 Task: In the Company georgeWashington.edu, Create email and send with subject: 'We're Thrilled to Welcome You ', and with mail content 'Good Day!_x000D_
We're excited to introduce you to an innovative solution that will revolutionize your industry. Get ready to redefine success and reach new heights!_x000D_
Best Regard', attach the document: Terms_and_conditions.doc and insert image: visitingcard.jpg. Below Best Regards, write Pinterest and insert the URL: in.pinterest.com. Mark checkbox to create task to follow up : In 2 weeks.  Enter or choose an email address of recipient's from company's contact and send.. Logged in from softage.1@softage.net
Action: Mouse moved to (404, 613)
Screenshot: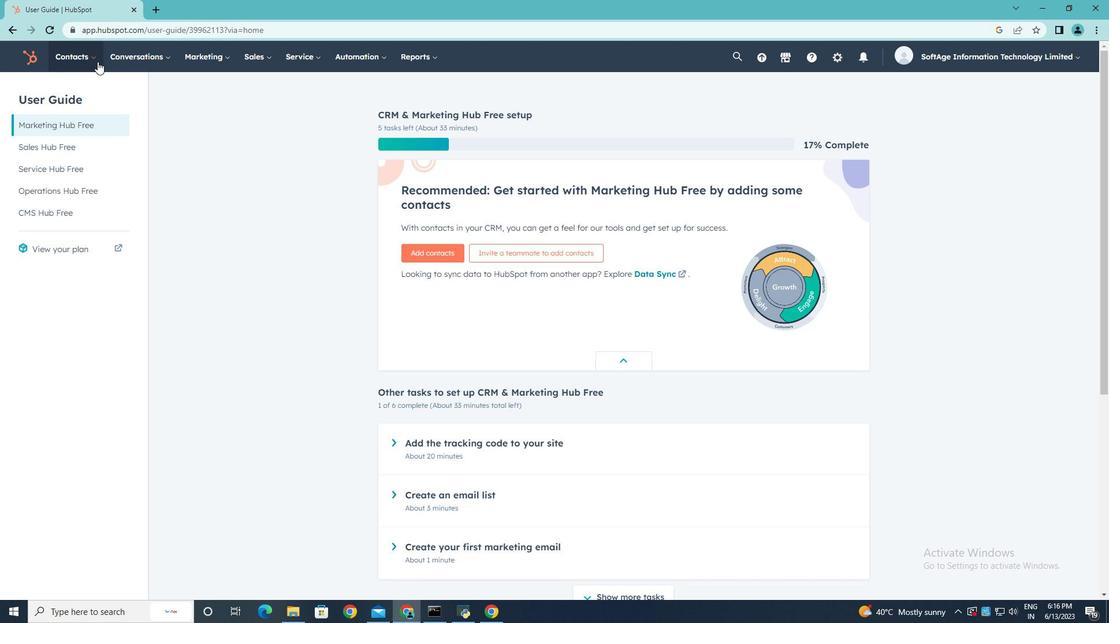 
Action: Mouse pressed left at (404, 613)
Screenshot: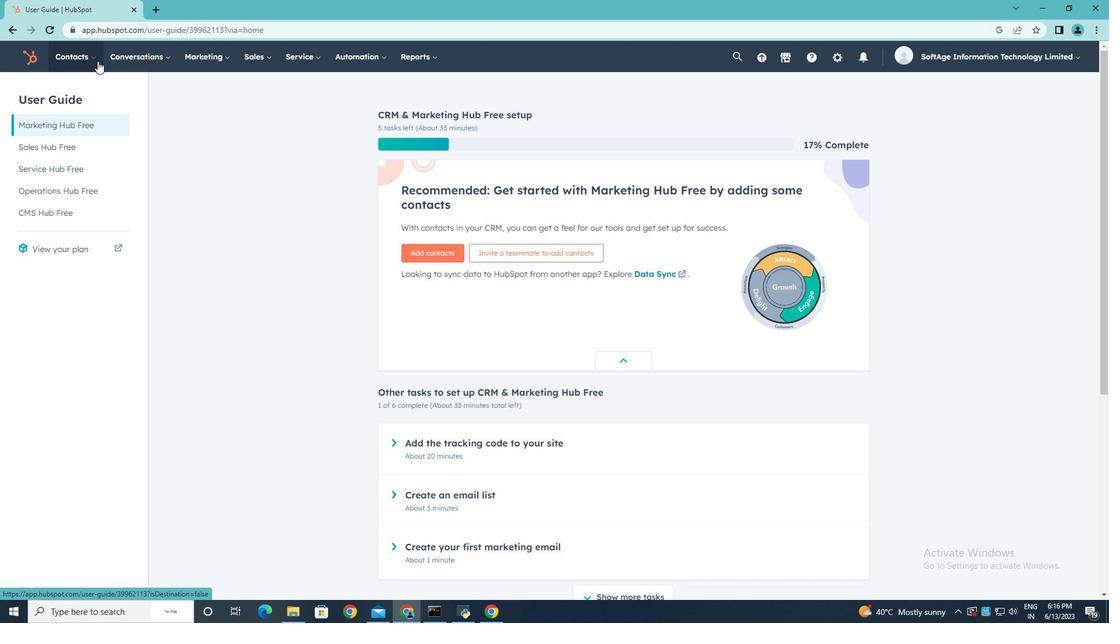 
Action: Mouse moved to (97, 61)
Screenshot: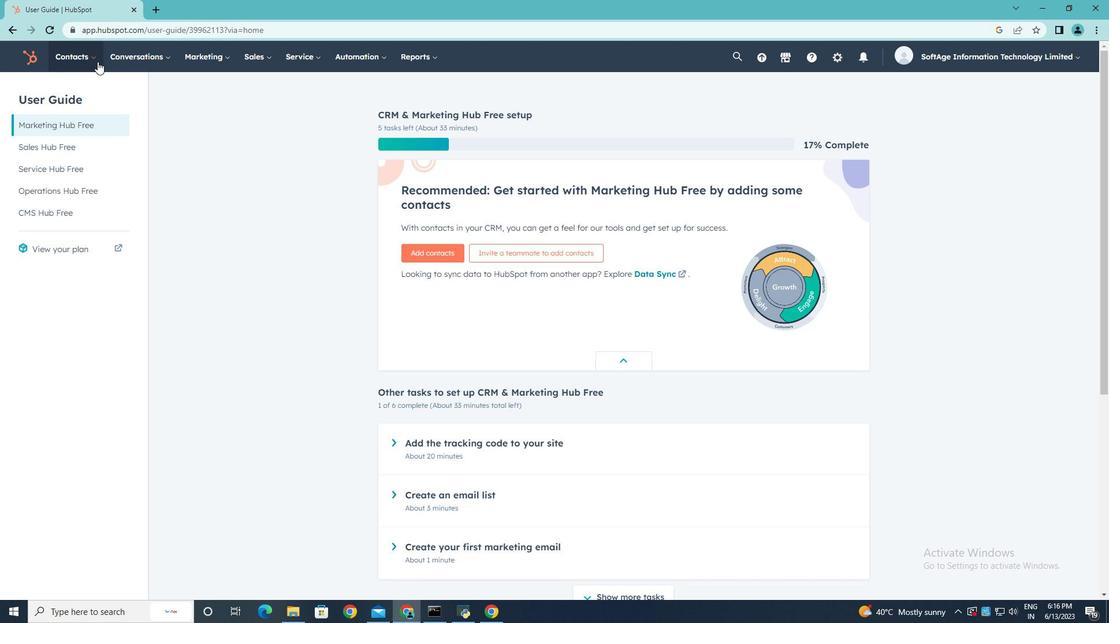
Action: Mouse pressed left at (97, 61)
Screenshot: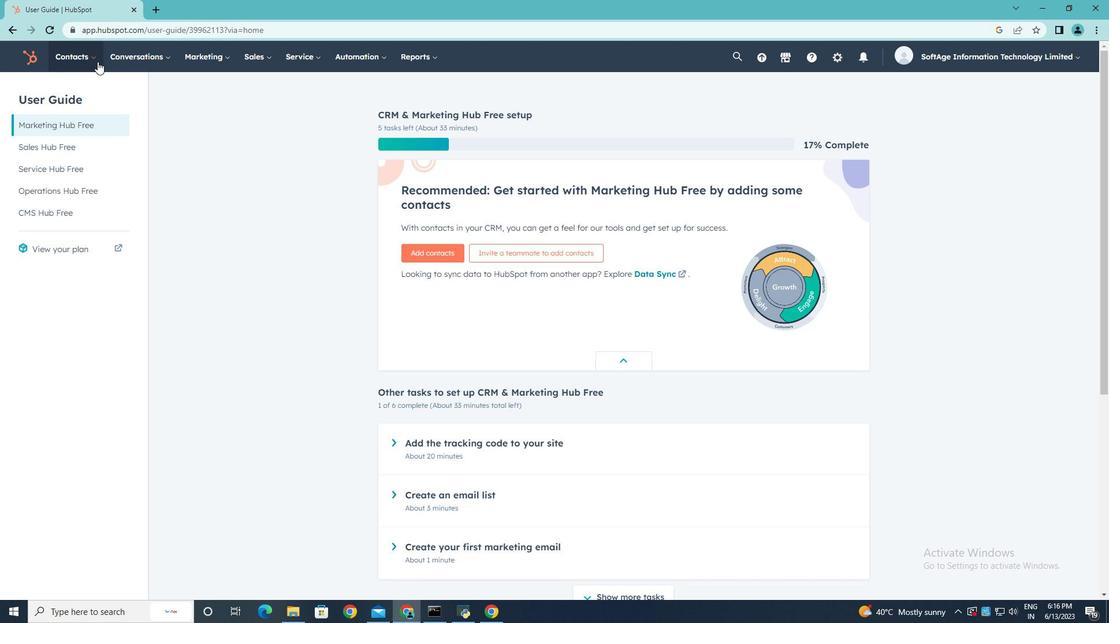 
Action: Mouse moved to (98, 114)
Screenshot: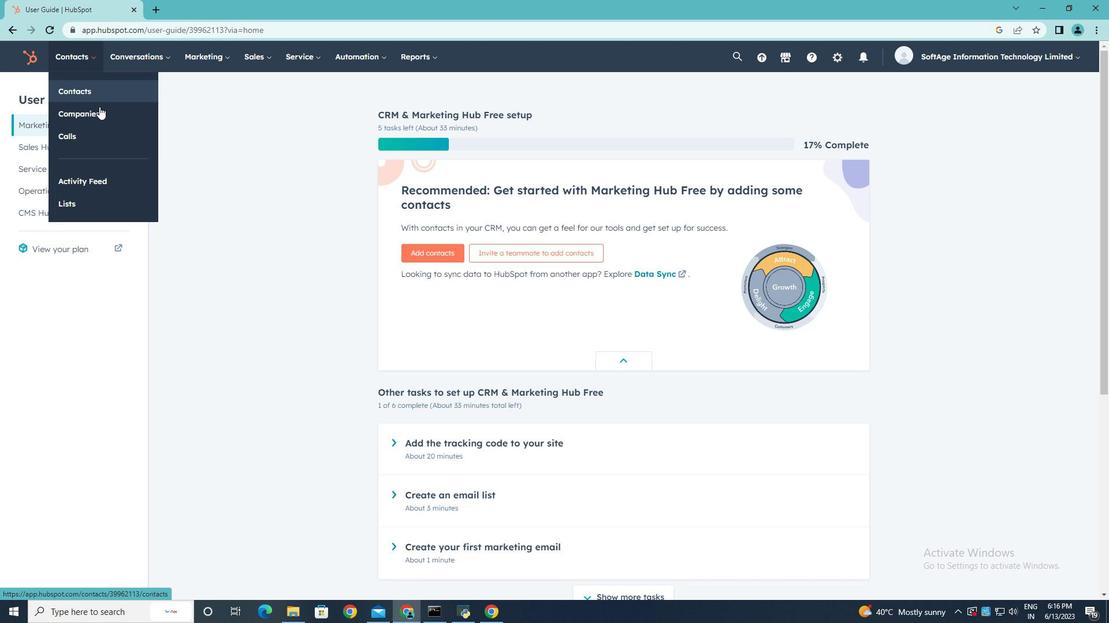 
Action: Mouse pressed left at (98, 114)
Screenshot: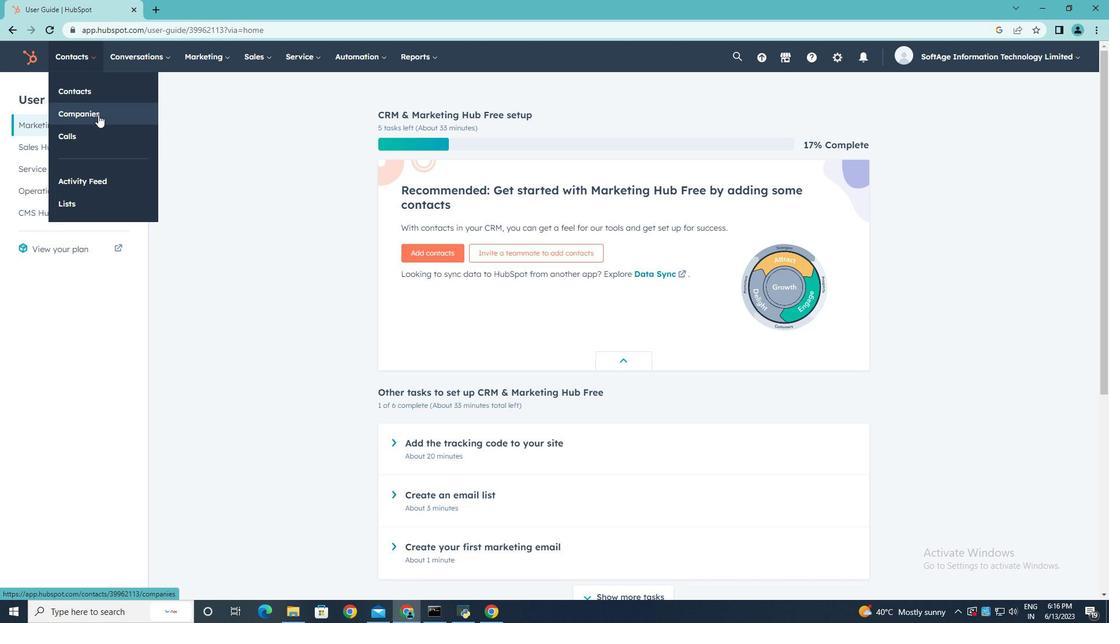 
Action: Mouse moved to (78, 182)
Screenshot: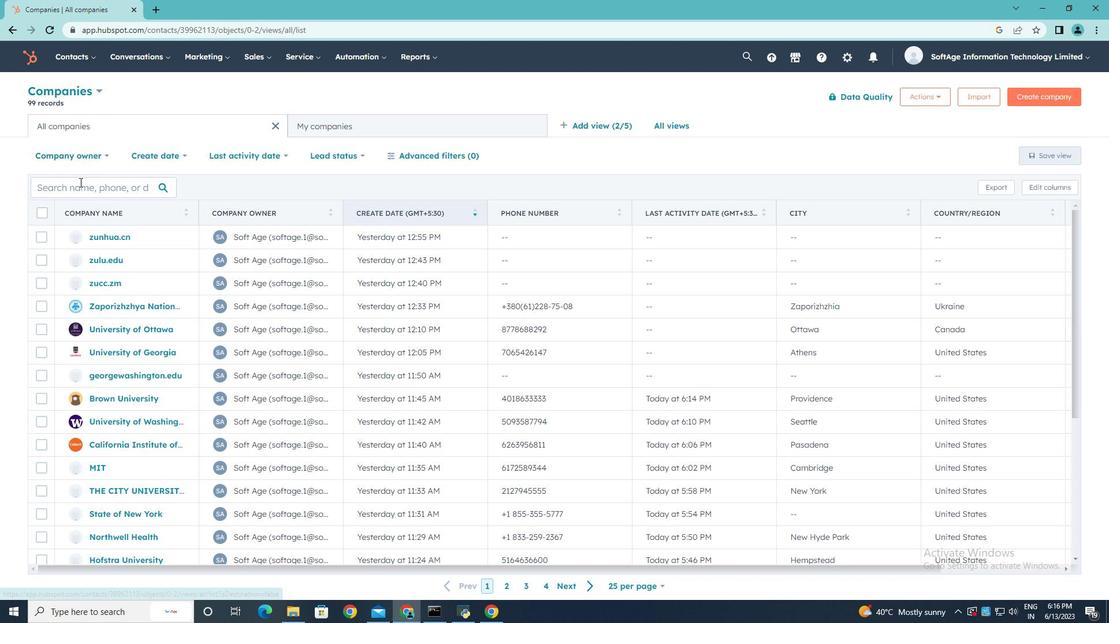 
Action: Mouse pressed left at (78, 182)
Screenshot: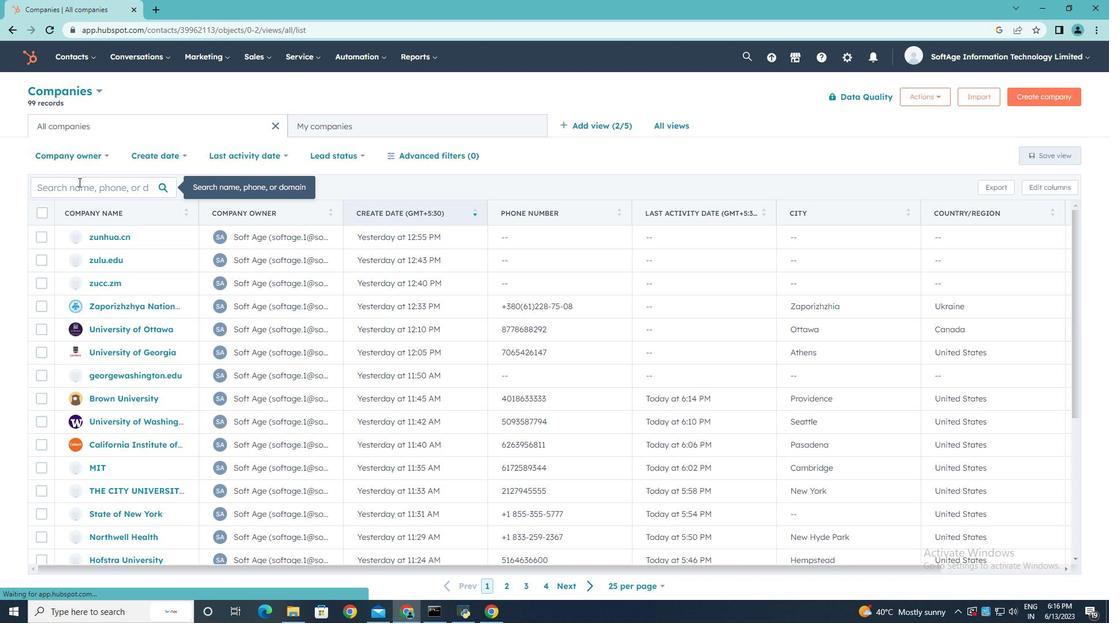 
Action: Key pressed <Key.shift><Key.shift><Key.shift><Key.shift><Key.shift><Key.shift><Key.shift><Key.shift><Key.shift><Key.shift><Key.shift><Key.shift><Key.shift><Key.shift><Key.shift><Key.shift><Key.shift><Key.shift><Key.shift>ger<Key.backspace>orge<Key.shift>Washington.edu
Screenshot: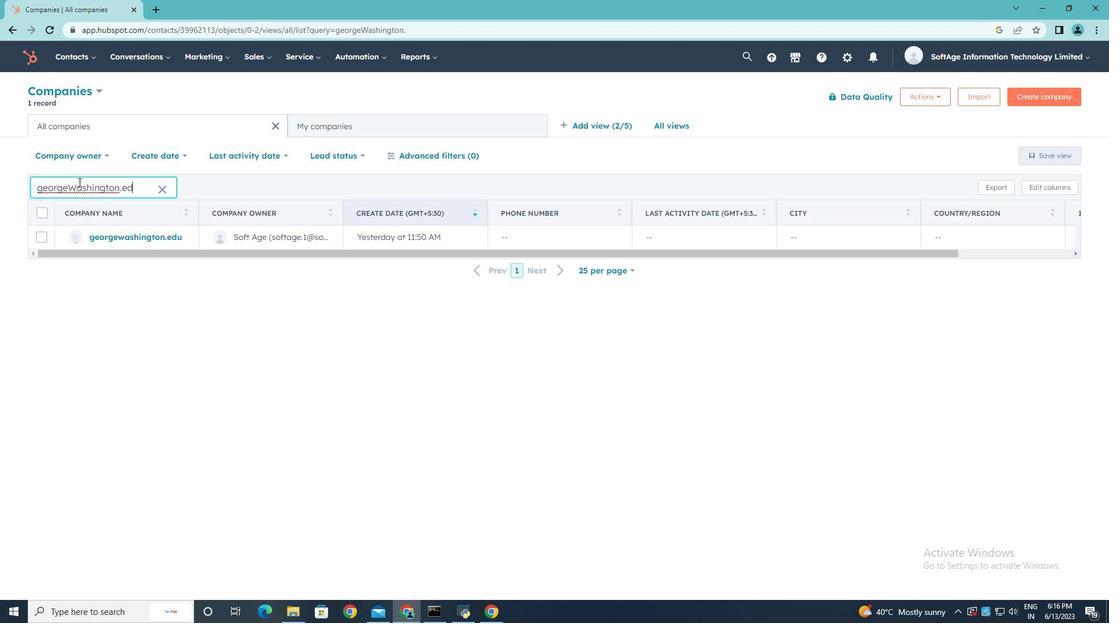 
Action: Mouse moved to (115, 236)
Screenshot: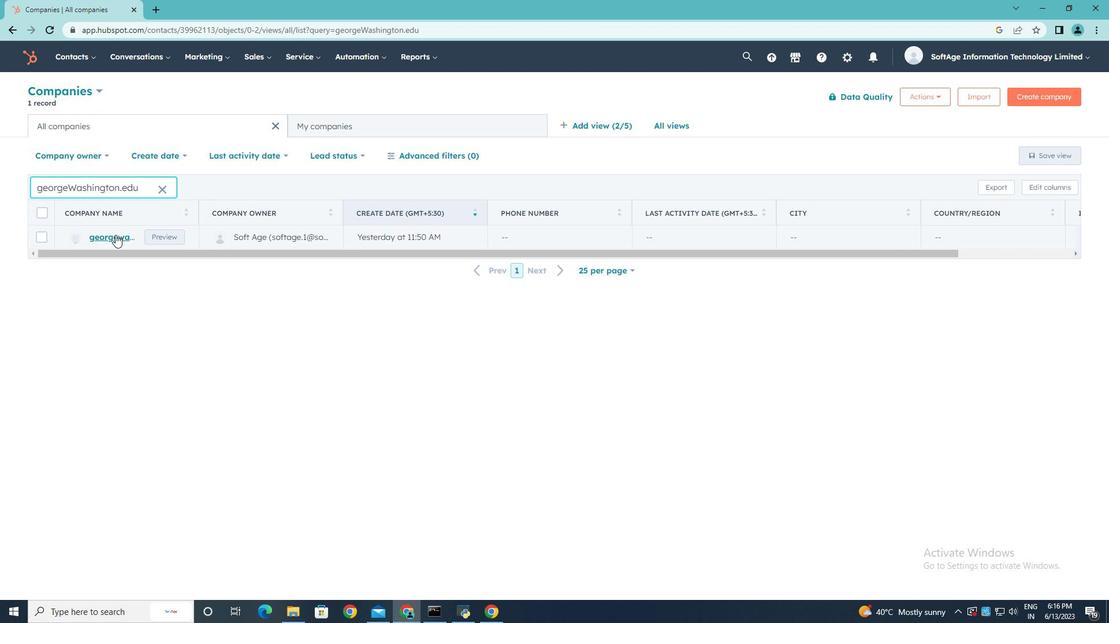 
Action: Mouse pressed left at (115, 236)
Screenshot: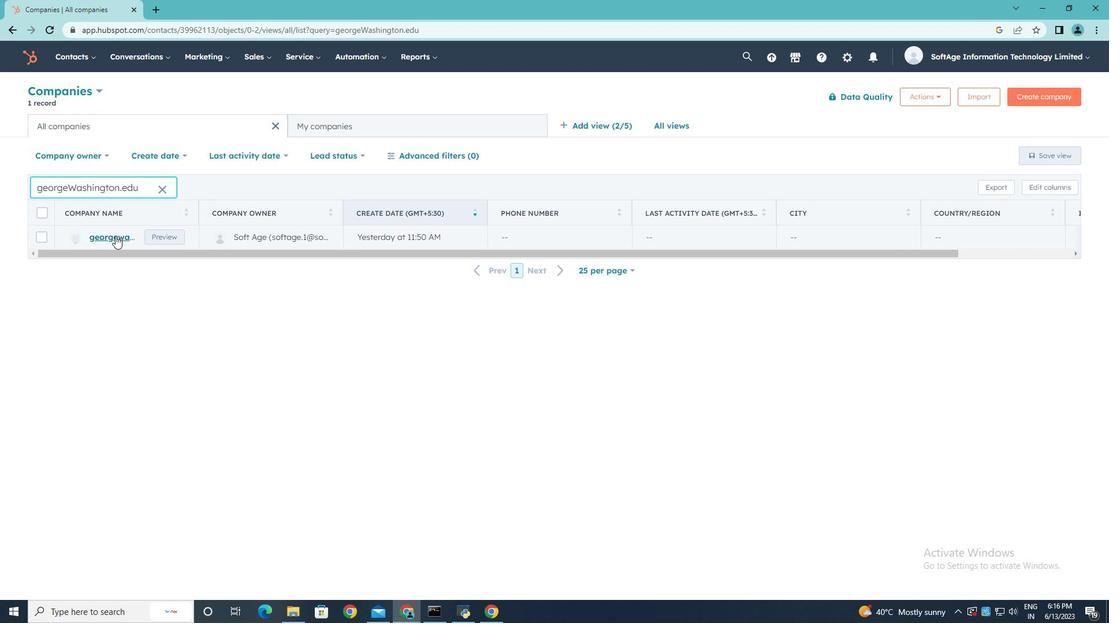 
Action: Mouse moved to (76, 190)
Screenshot: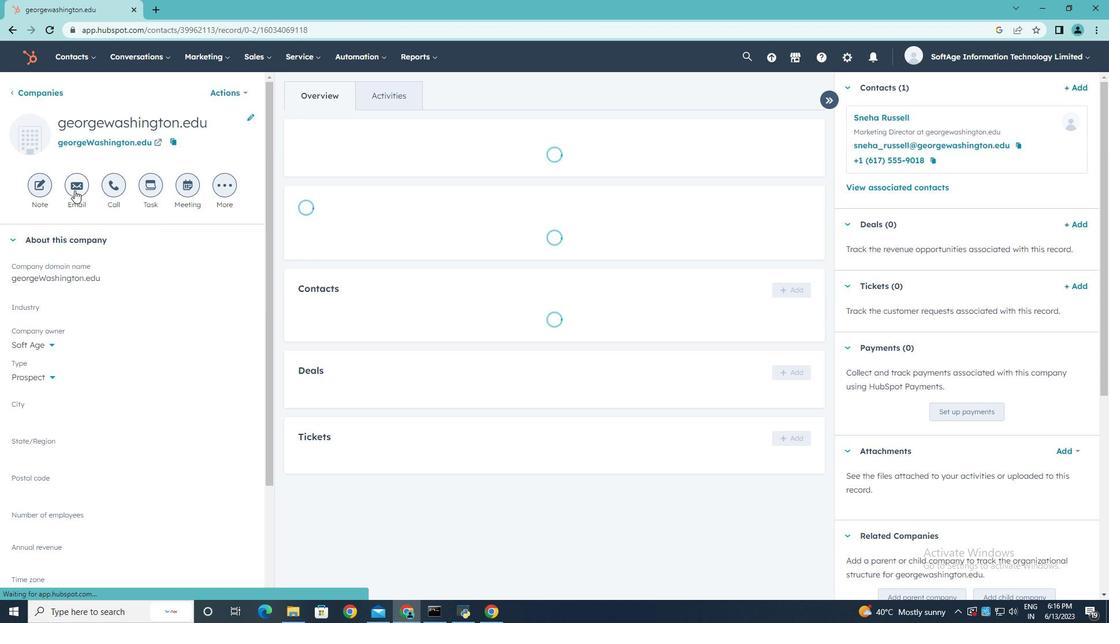 
Action: Mouse pressed left at (76, 190)
Screenshot: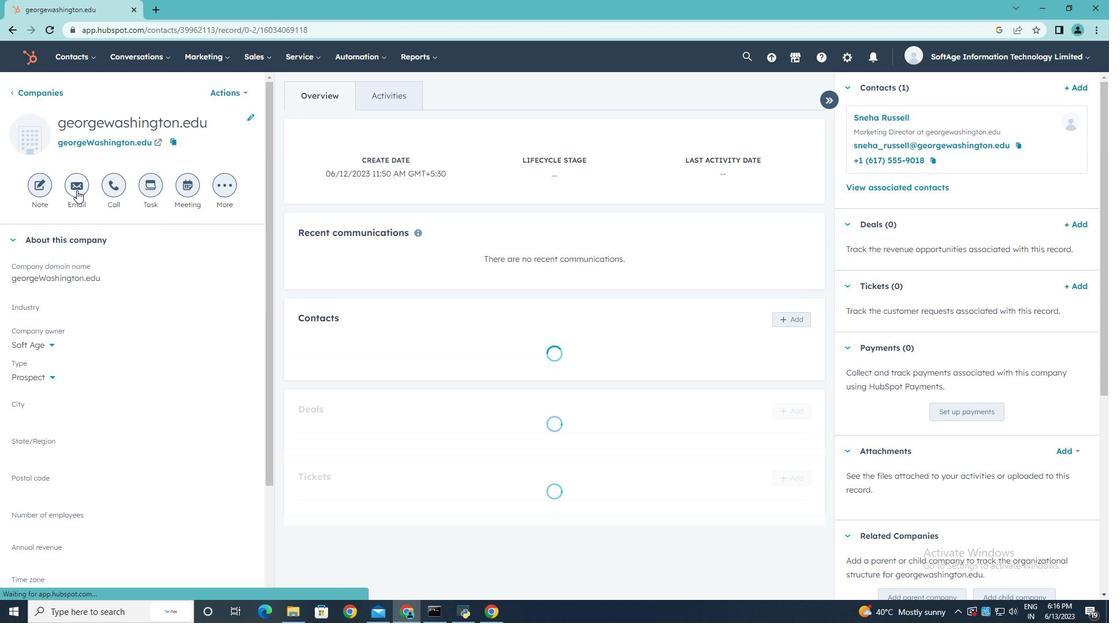 
Action: Mouse moved to (77, 190)
Screenshot: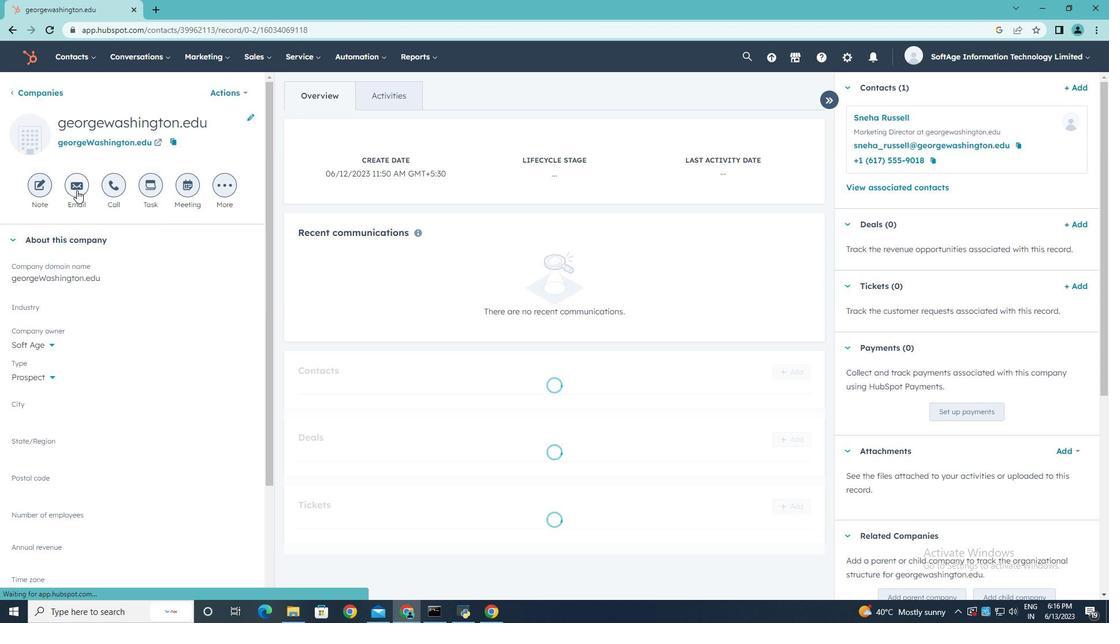 
Action: Key pressed <Key.shift><Key.shift><Key.shift><Key.shift><Key.shift>We're<Key.space><Key.shift>Thrilled<Key.space><Key.shift>to<Key.space><Key.shift><Key.shift>Welcome<Key.space><Key.shift>You
Screenshot: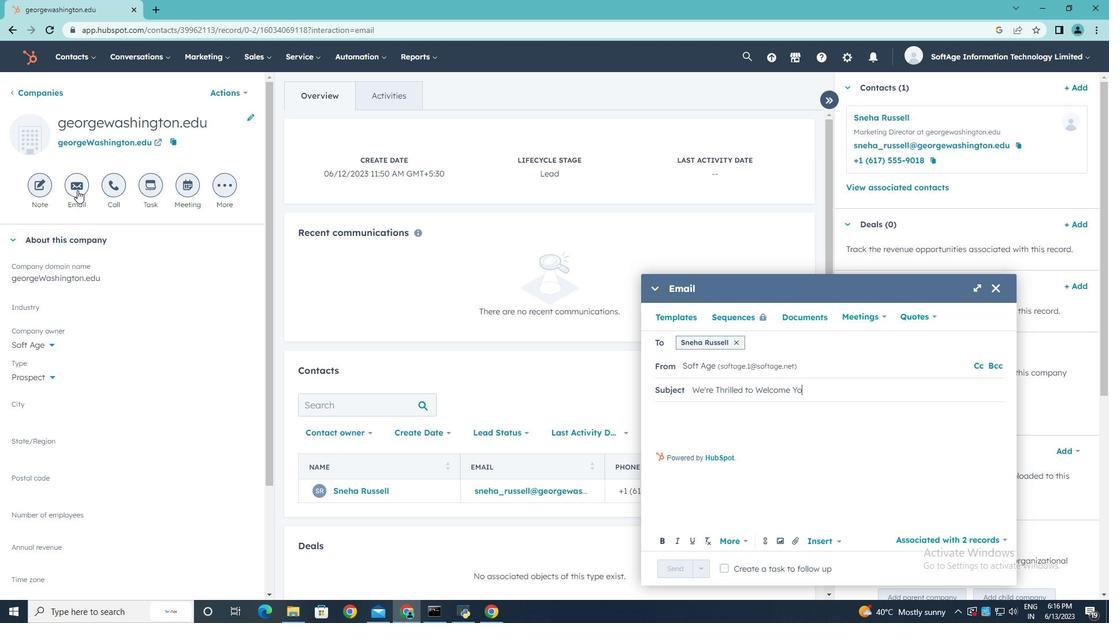 
Action: Mouse moved to (674, 414)
Screenshot: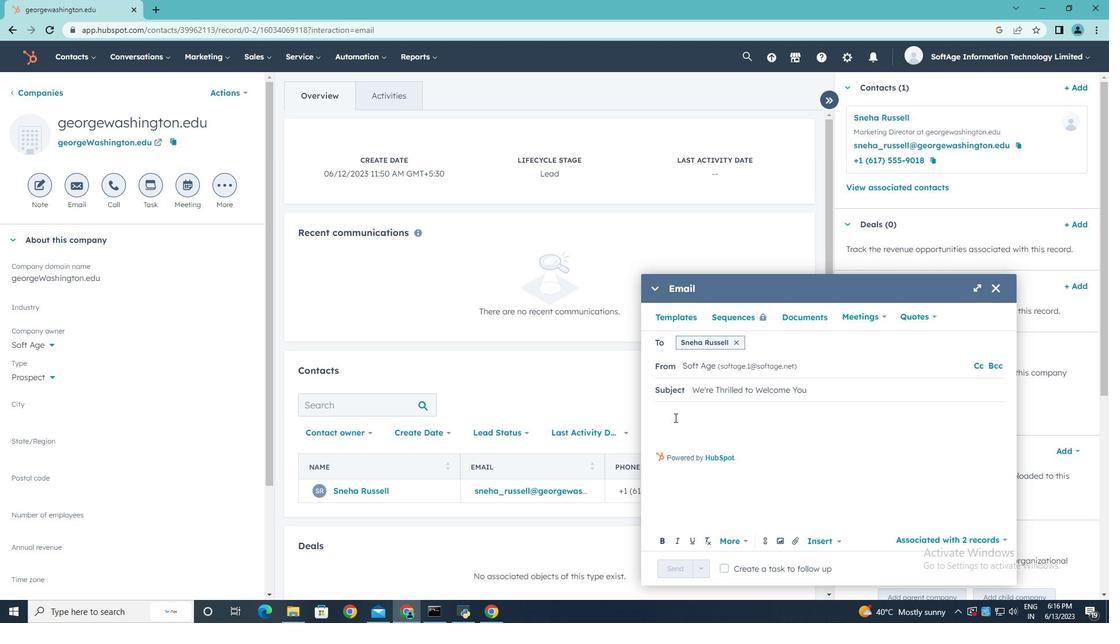 
Action: Mouse pressed left at (674, 414)
Screenshot: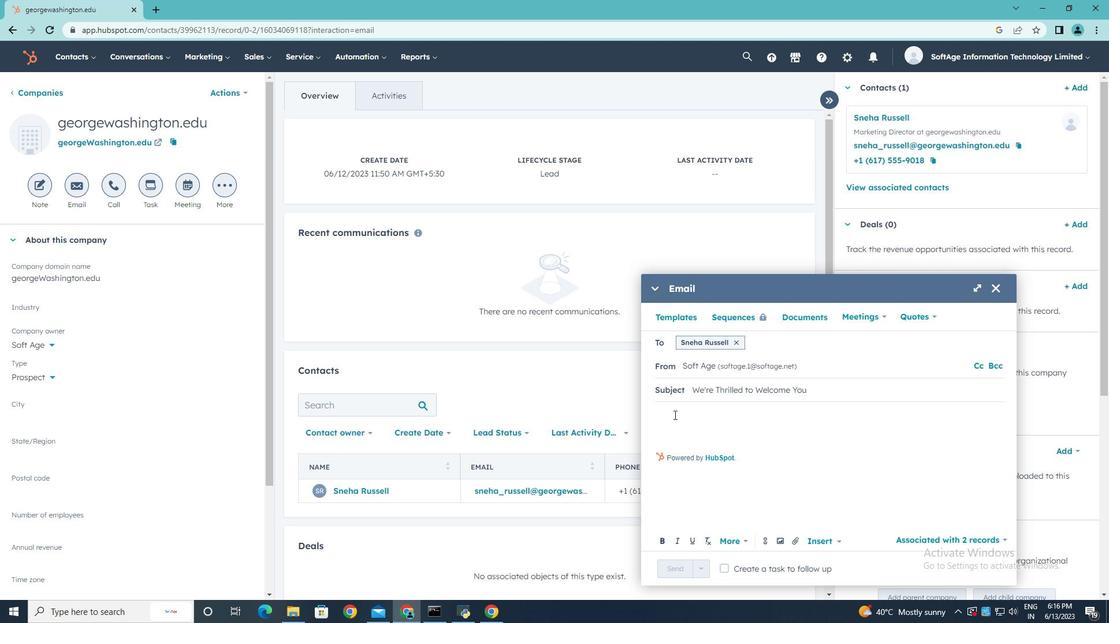 
Action: Mouse moved to (672, 414)
Screenshot: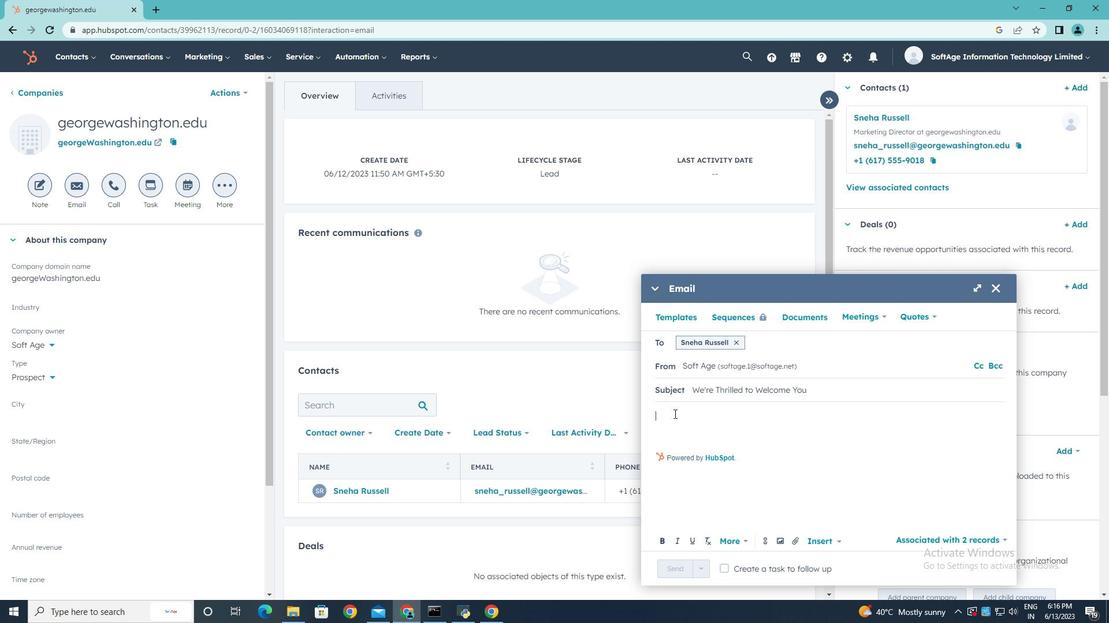 
Action: Key pressed <Key.shift>Good<Key.space><Key.shift>Day<Key.shift>!
Screenshot: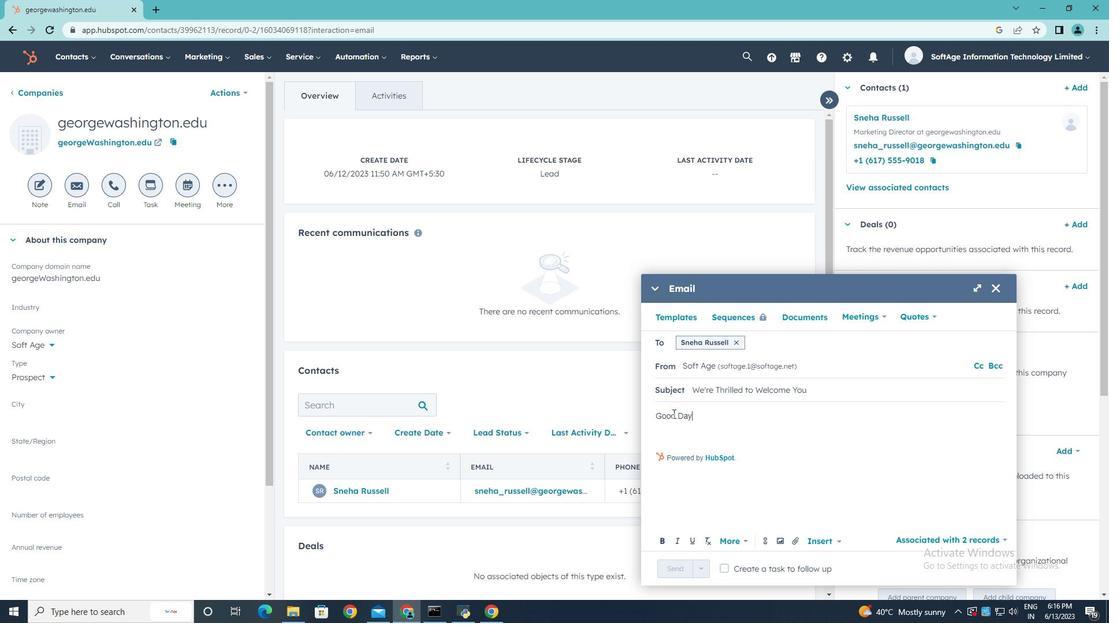 
Action: Mouse moved to (665, 427)
Screenshot: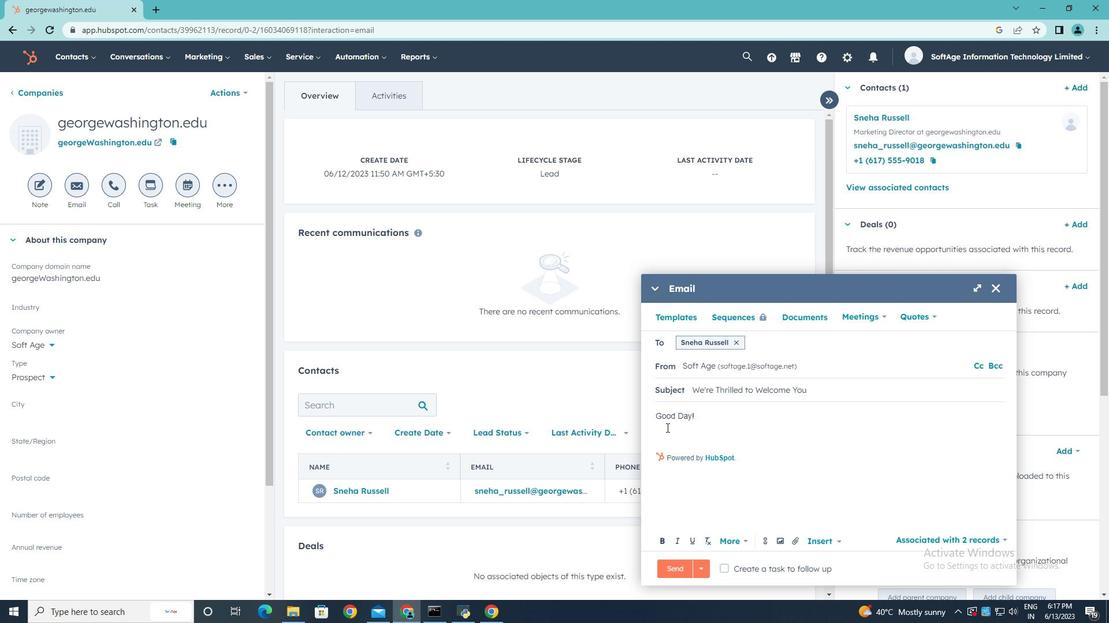 
Action: Mouse pressed left at (665, 427)
Screenshot: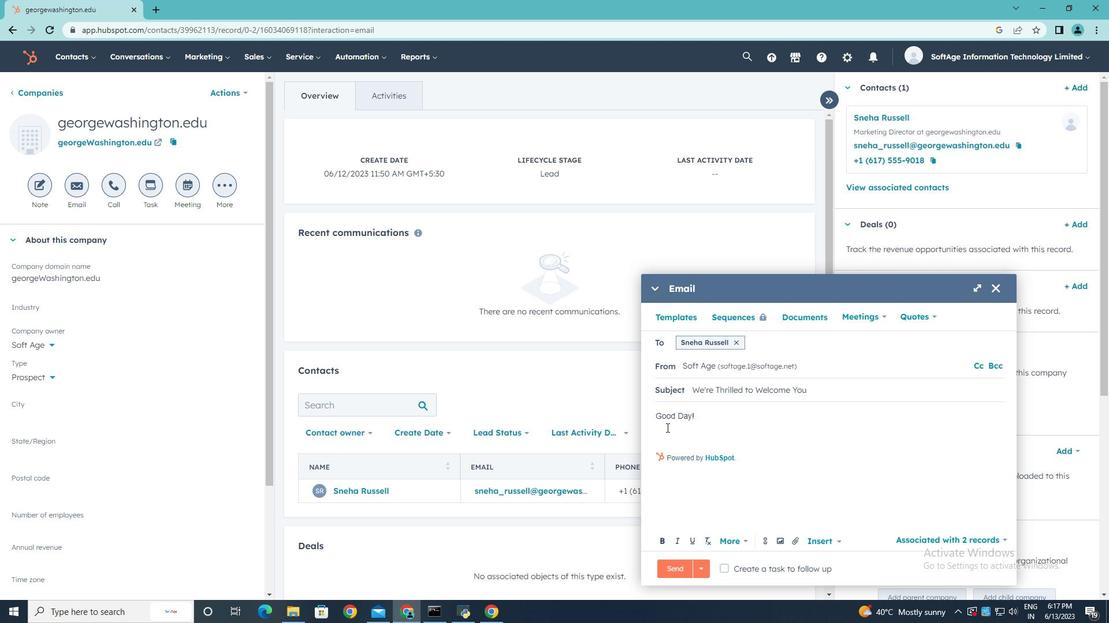 
Action: Key pressed <Key.shift>We're<Key.space><Key.shift><Key.shift><Key.shift><Key.shift><Key.shift><Key.shift><Key.shift><Key.shift><Key.shift><Key.shift><Key.shift><Key.shift><Key.shift><Key.shift><Key.shift><Key.shift><Key.shift><Key.shift><Key.shift><Key.shift><Key.shift><Key.shift><Key.shift>Ex<Key.backspace><Key.backspace>excited<Key.space>to<Key.space>introduce<Key.space>you<Key.space>top<Key.backspace><Key.space>an<Key.space>innovative<Key.space>soluu=<Key.backspace><Key.backspace>tion<Key.space>that<Key.space>will<Key.space>revolutionnize<Key.space>your<Key.backspace><Key.backspace><Key.backspace><Key.backspace><Key.backspace><Key.backspace><Key.backspace><Key.backspace><Key.backspace><Key.backspace>nize<Key.space>your<Key.space>industry.<Key.space><Key.shift>Get<Key.space>ready<Key.space>y<Key.backspace>to<Key.space>redefine<Key.space>success<Key.space>and<Key.space>hreach<Key.space>new<Key.space>heights<Key.shift><Key.shift><Key.shift><Key.shift><Key.shift><Key.shift><Key.shift><Key.shift><Key.shift><Key.shift><Key.shift><Key.shift><Key.shift><Key.shift><Key.shift><Key.shift><Key.shift><Key.shift><Key.shift><Key.shift><Key.shift><Key.shift><Key.shift><Key.shift><Key.shift><Key.shift><Key.shift><Key.shift><Key.shift><Key.shift><Key.shift><Key.shift><Key.shift><Key.shift><Key.shift><Key.shift><Key.shift><Key.shift><Key.shift><Key.shift><Key.shift><Key.left><Key.left><Key.left><Key.left><Key.left><Key.left><Key.left><Key.left><Key.left><Key.left><Key.left><Key.left><Key.left><Key.left><Key.right><Key.right><Key.left><Key.left><Key.left><Key.left><Key.backspace><Key.backspace>r<Key.down><Key.left><Key.shift>!
Screenshot: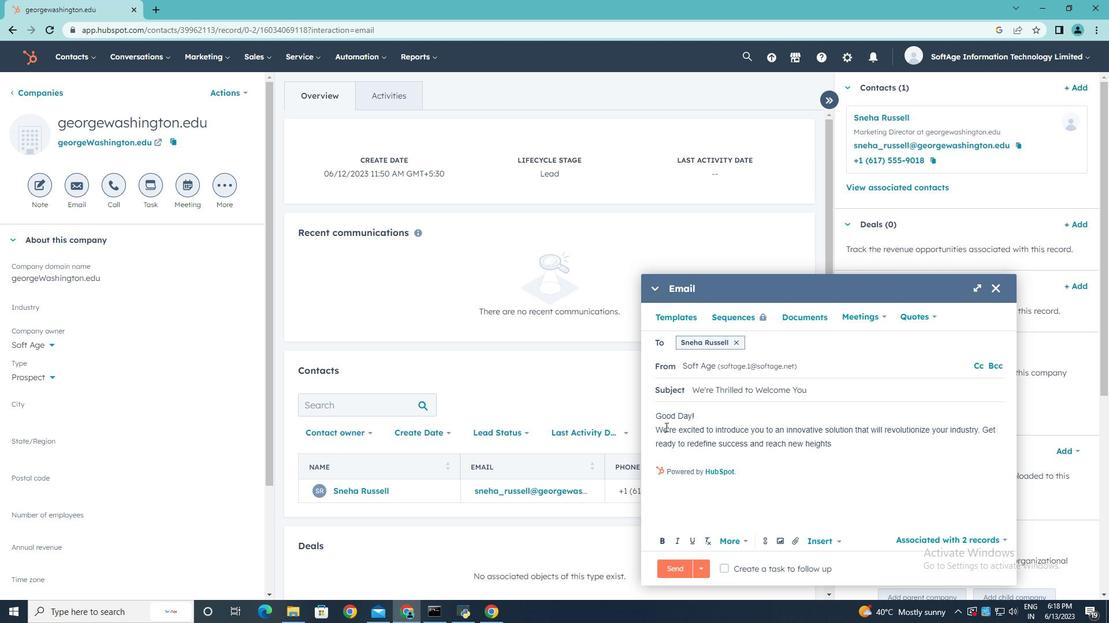 
Action: Mouse moved to (661, 454)
Screenshot: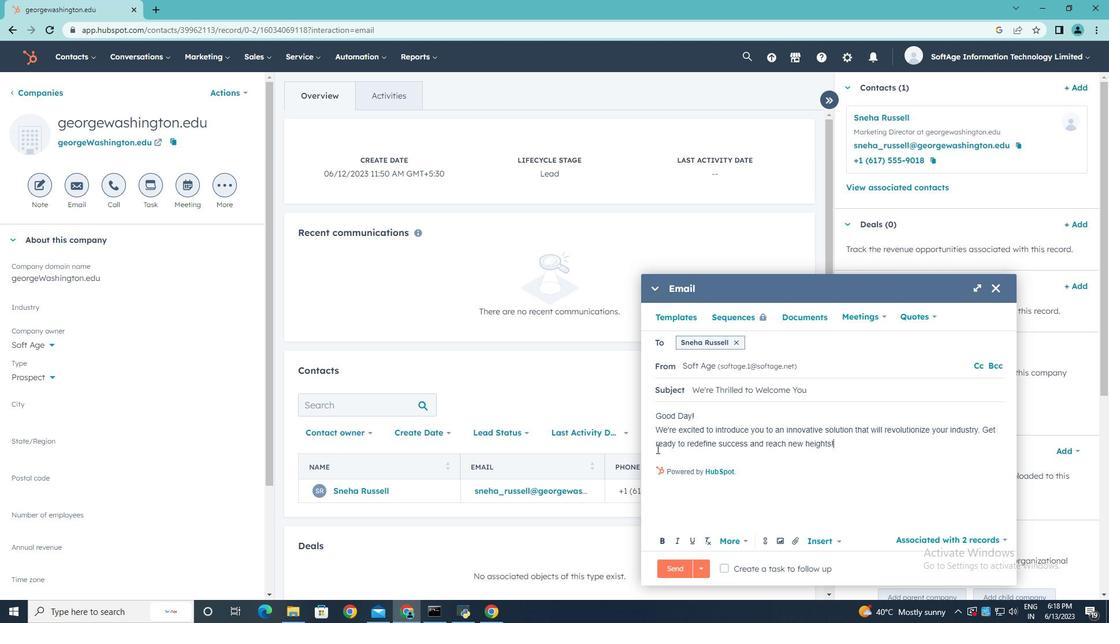 
Action: Mouse pressed left at (661, 454)
Screenshot: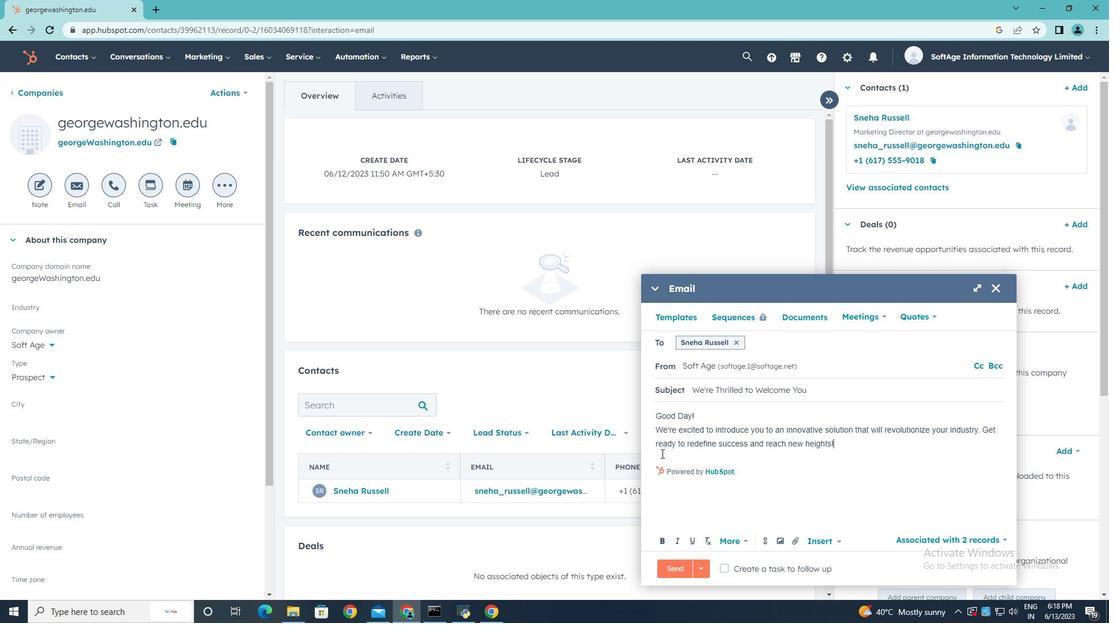 
Action: Key pressed <Key.enter><Key.shift>Best<Key.space><Key.shift><Key.shift><Key.shift><Key.shift><Key.shift><Key.shift>Regard
Screenshot: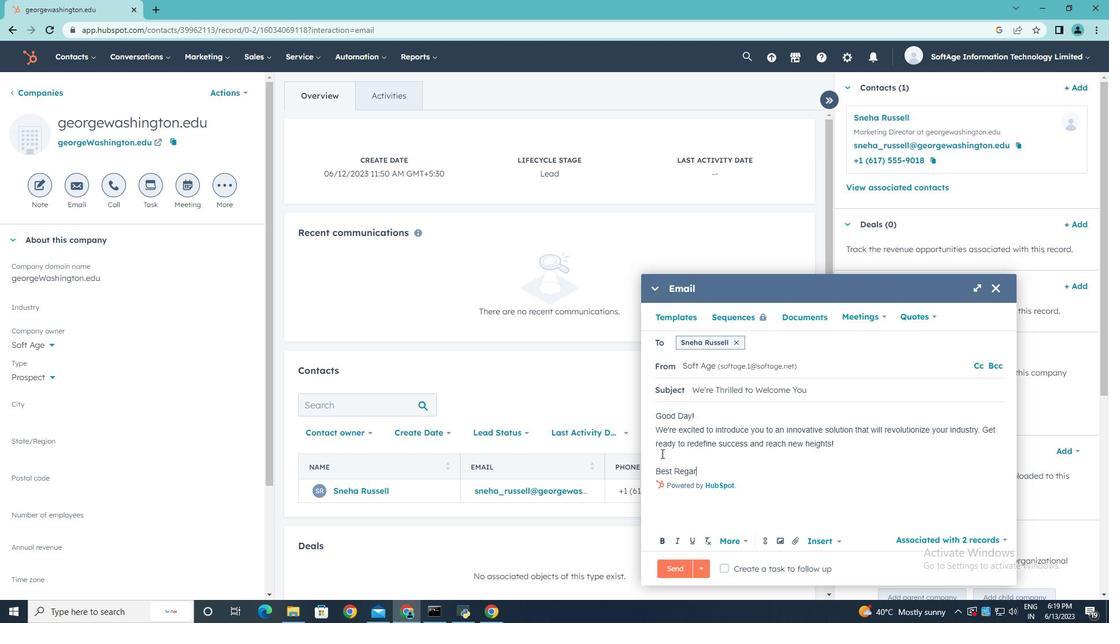 
Action: Mouse moved to (794, 540)
Screenshot: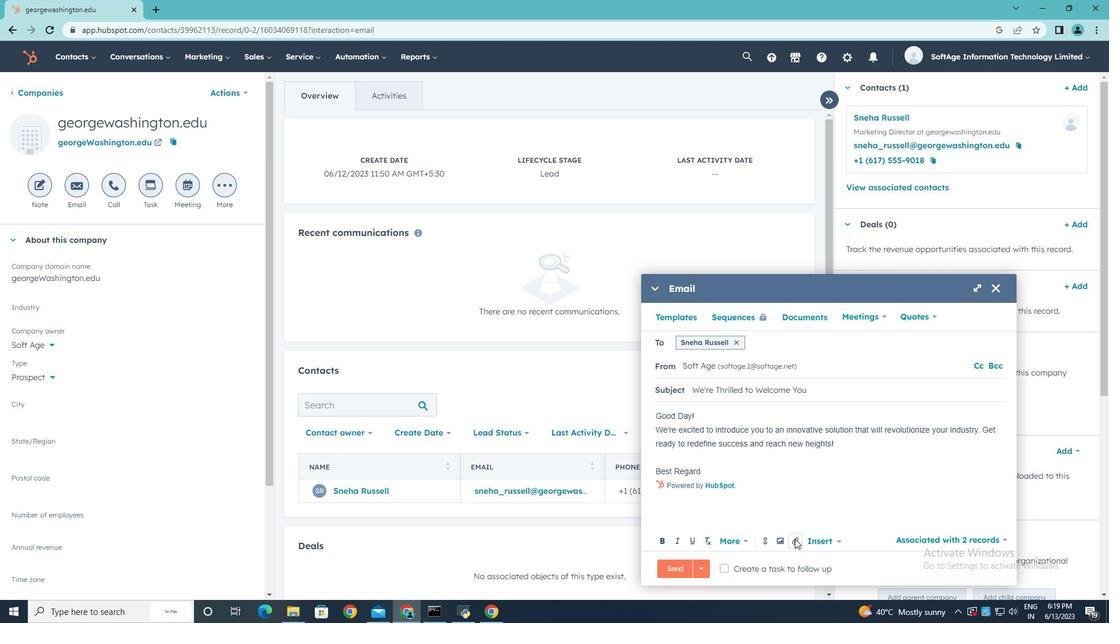 
Action: Mouse pressed left at (794, 540)
Screenshot: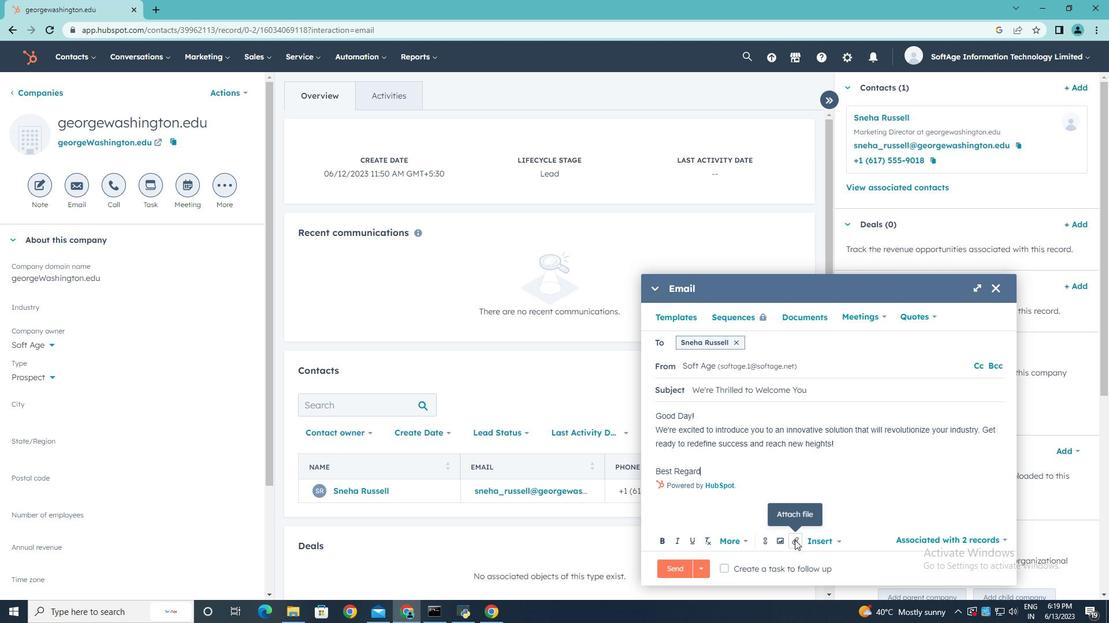
Action: Mouse moved to (821, 506)
Screenshot: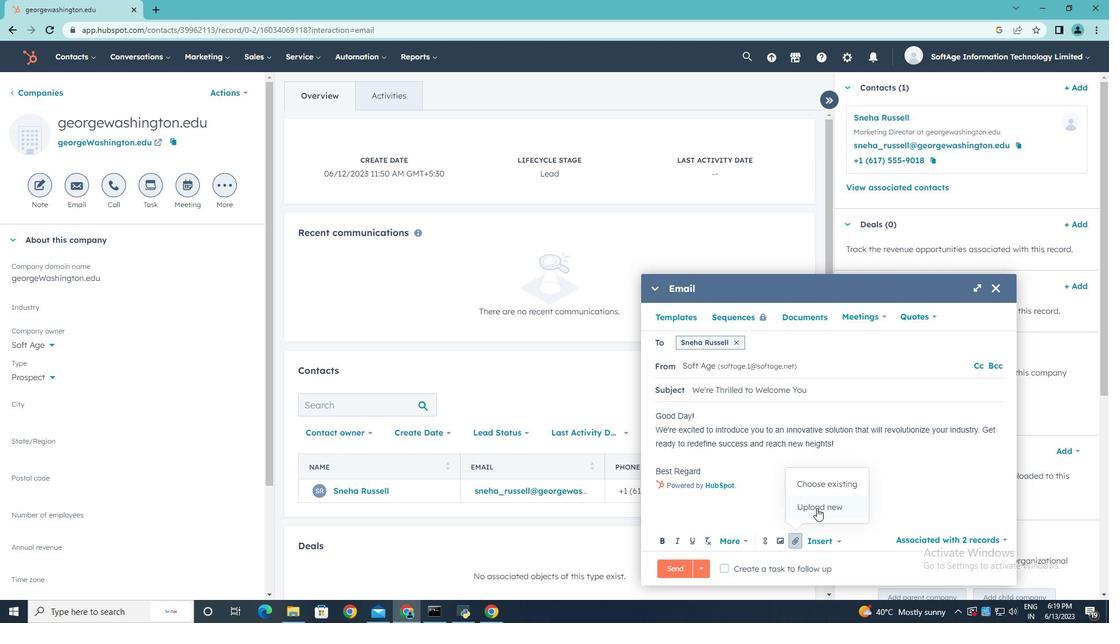 
Action: Mouse pressed left at (821, 506)
Screenshot: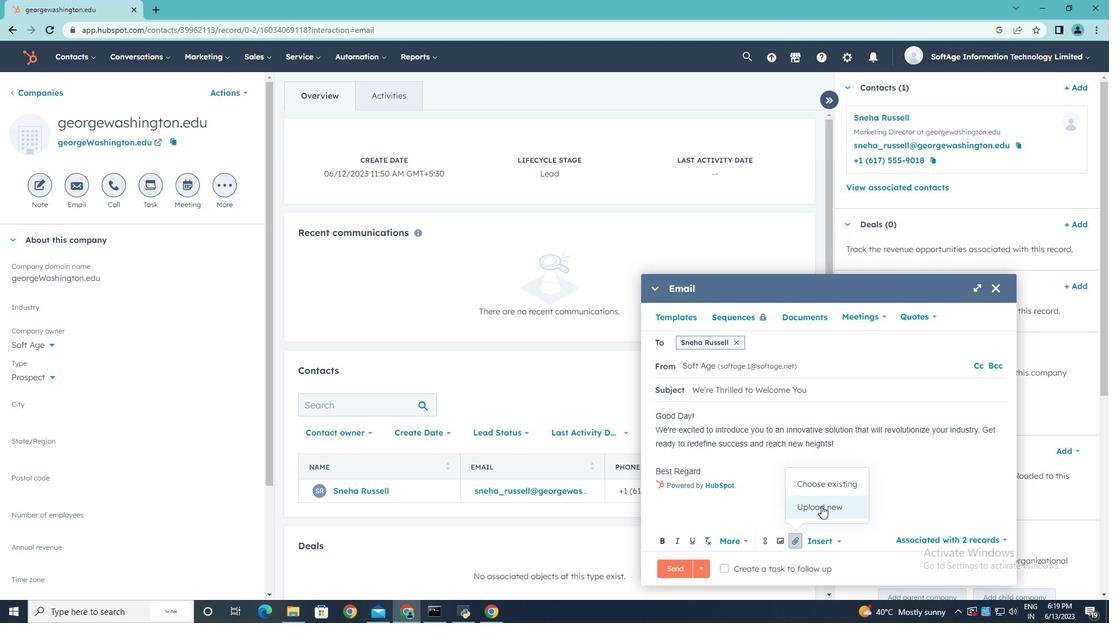 
Action: Mouse moved to (213, 116)
Screenshot: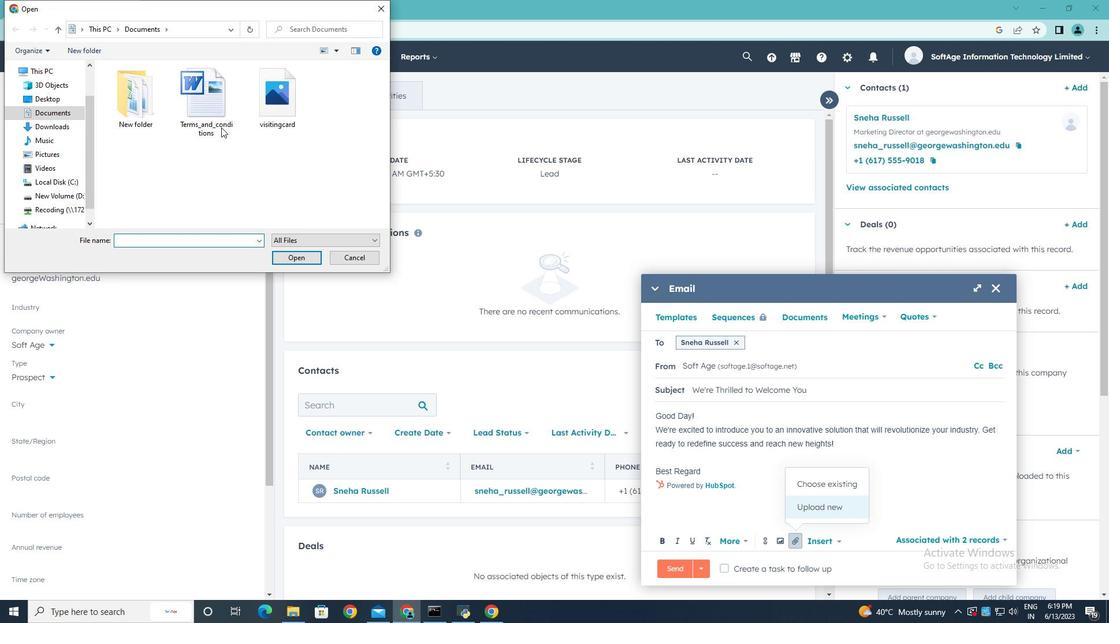 
Action: Mouse pressed left at (213, 116)
Screenshot: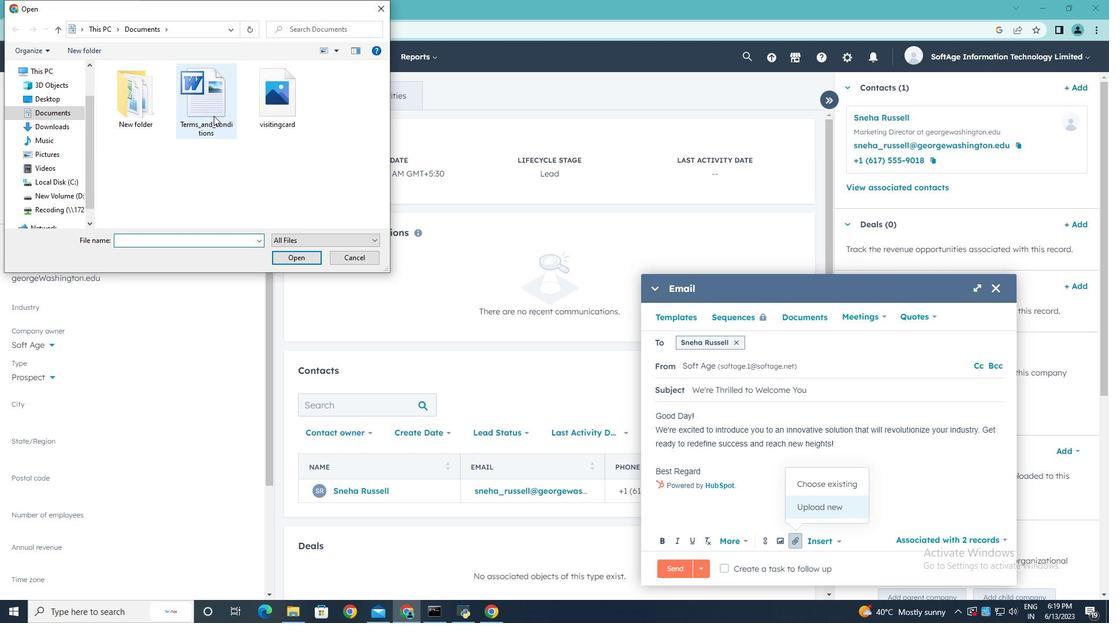 
Action: Mouse moved to (282, 258)
Screenshot: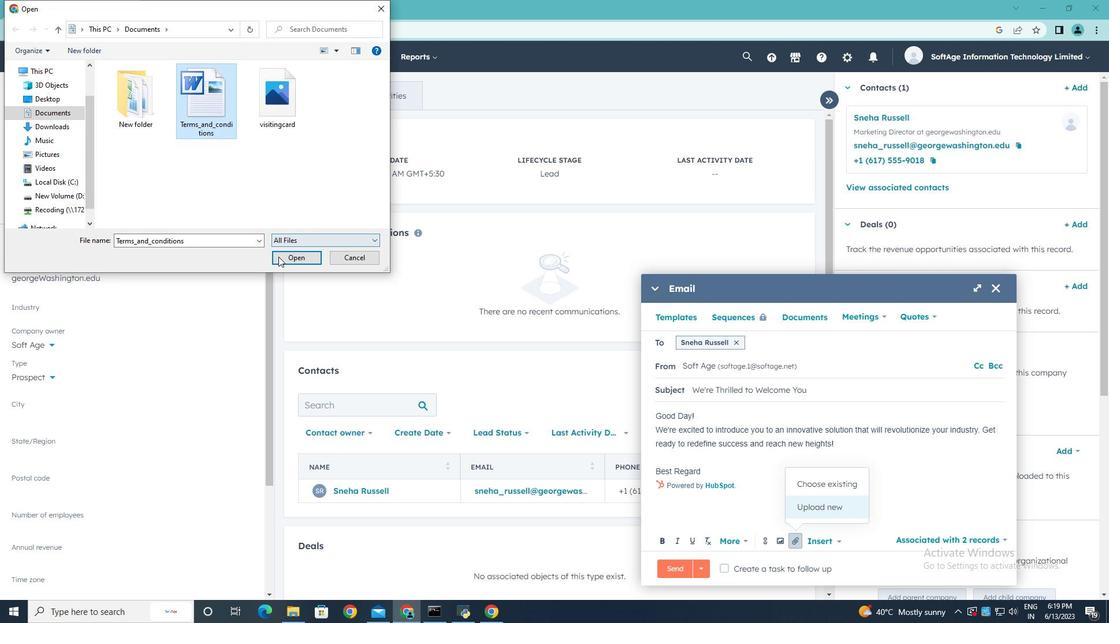 
Action: Mouse pressed left at (282, 258)
Screenshot: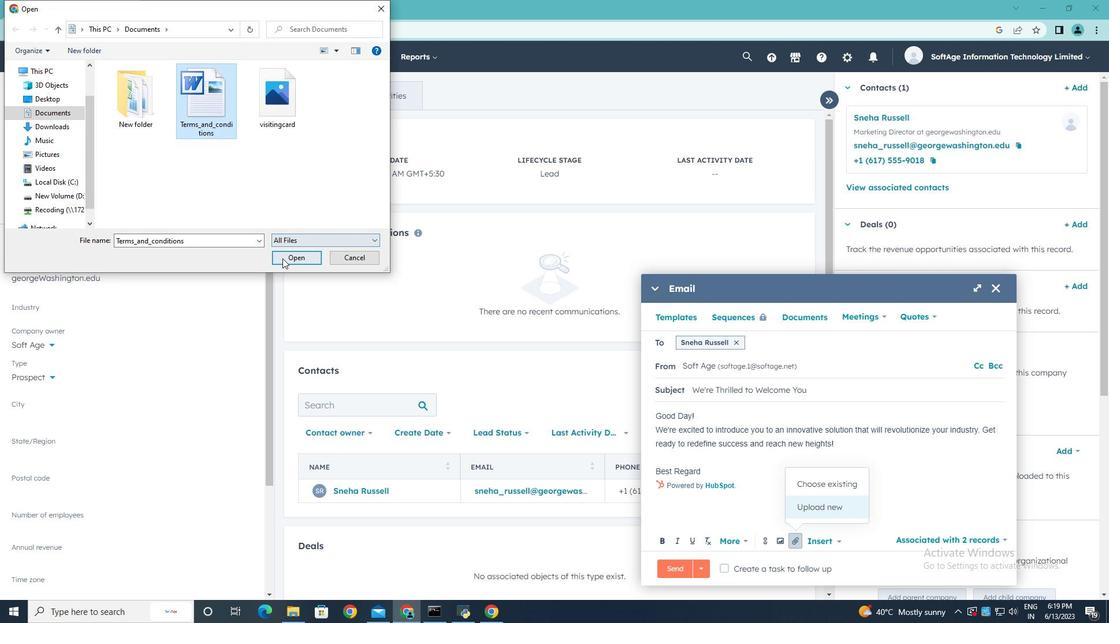 
Action: Mouse moved to (790, 508)
Screenshot: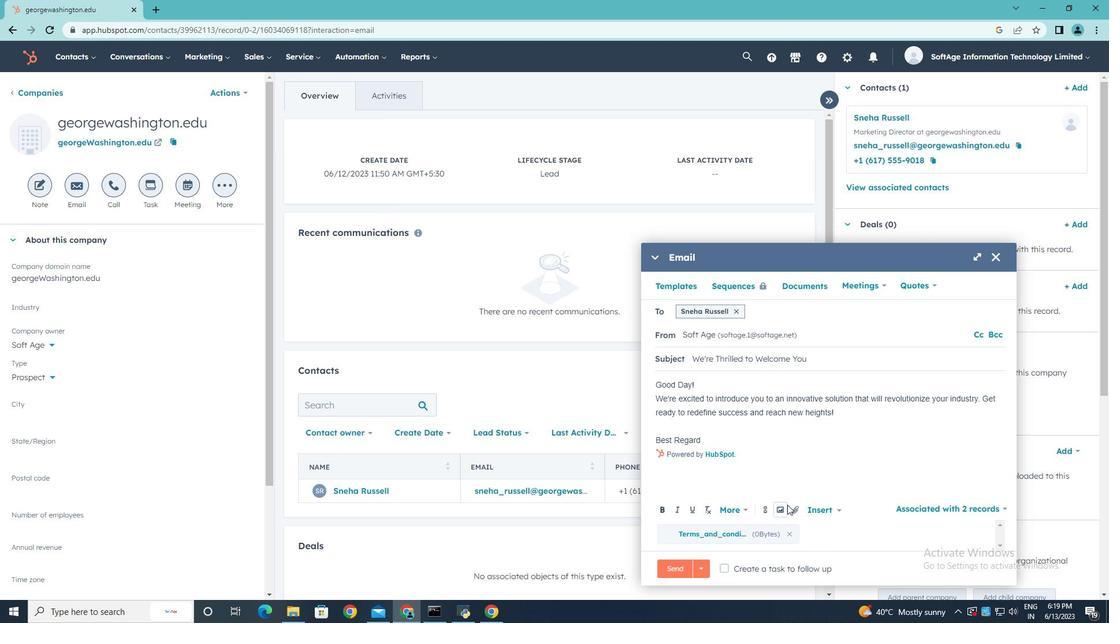 
Action: Mouse pressed left at (790, 508)
Screenshot: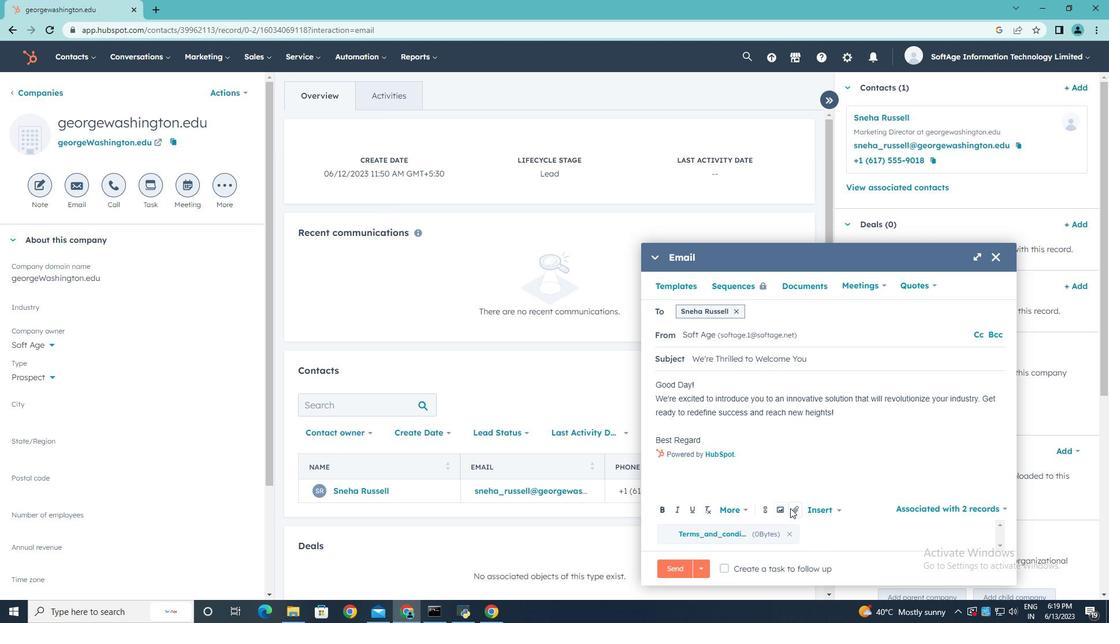 
Action: Mouse moved to (818, 484)
Screenshot: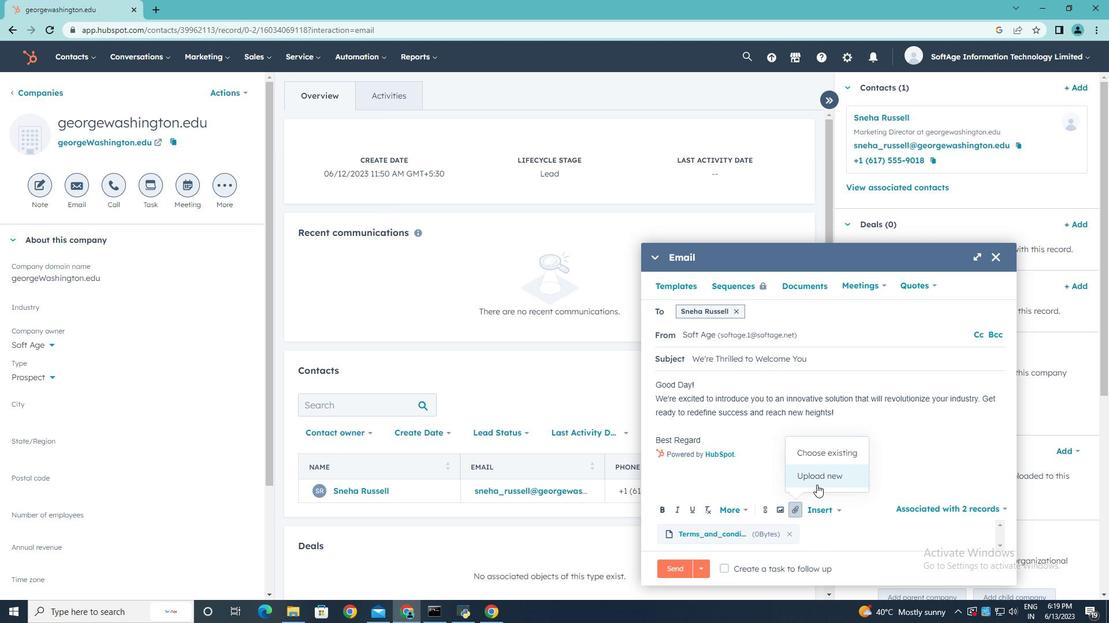 
Action: Mouse pressed left at (818, 484)
Screenshot: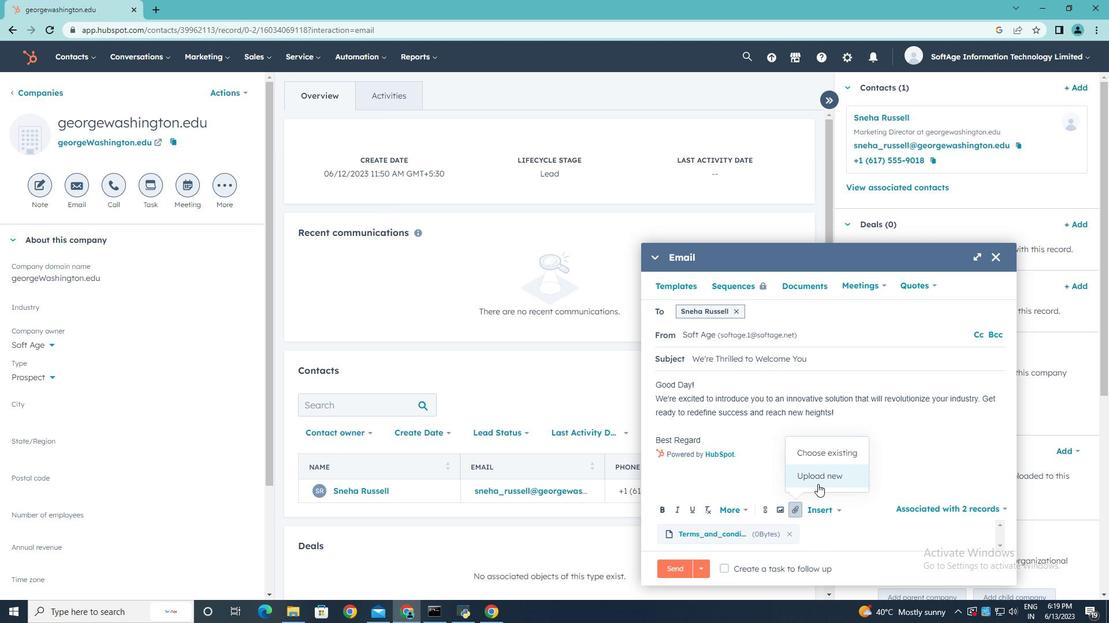 
Action: Mouse moved to (281, 115)
Screenshot: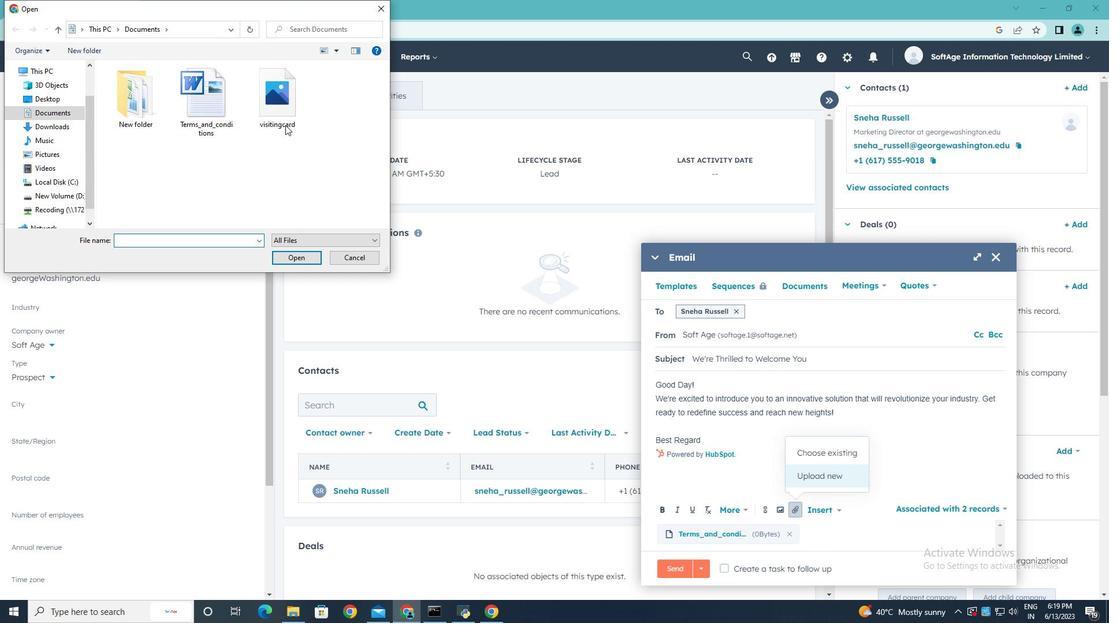 
Action: Mouse pressed left at (281, 115)
Screenshot: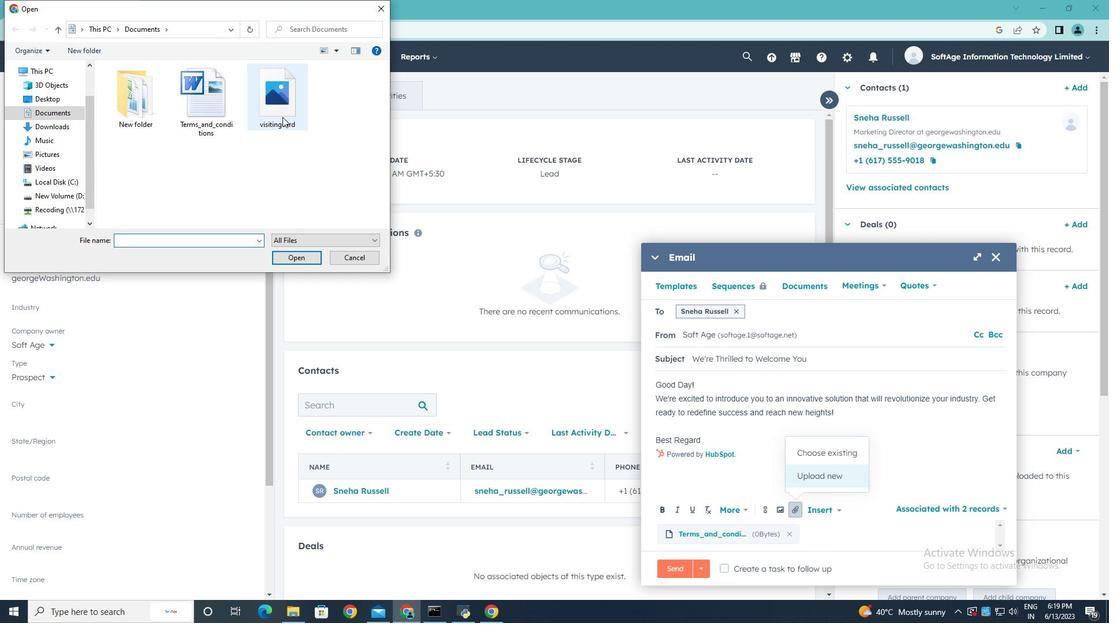 
Action: Mouse moved to (296, 259)
Screenshot: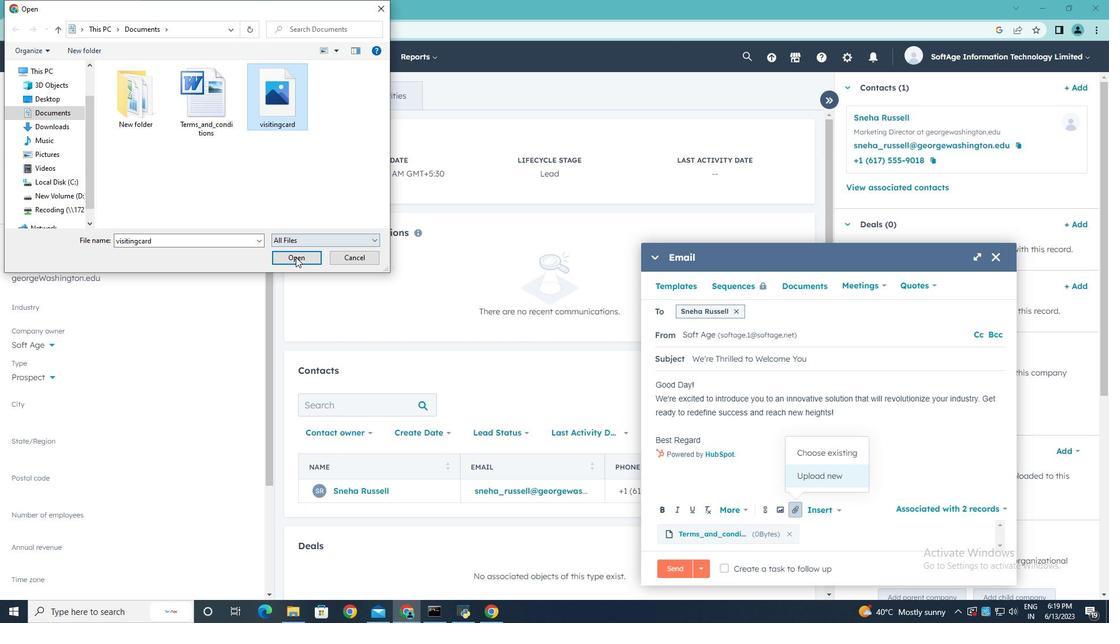 
Action: Mouse pressed left at (296, 259)
Screenshot: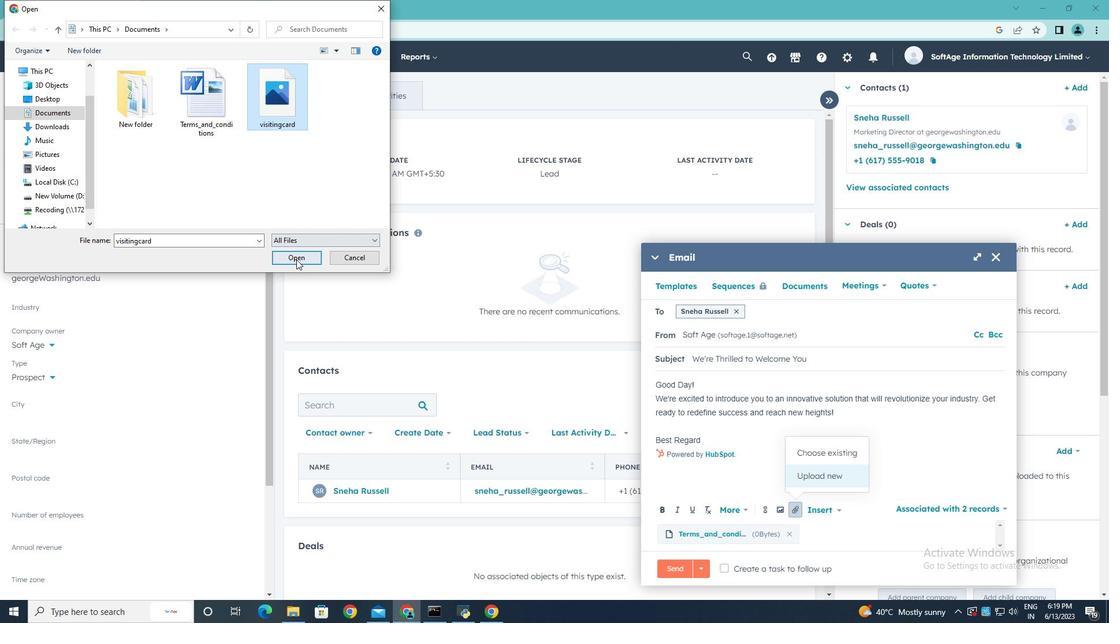 
Action: Mouse moved to (703, 439)
Screenshot: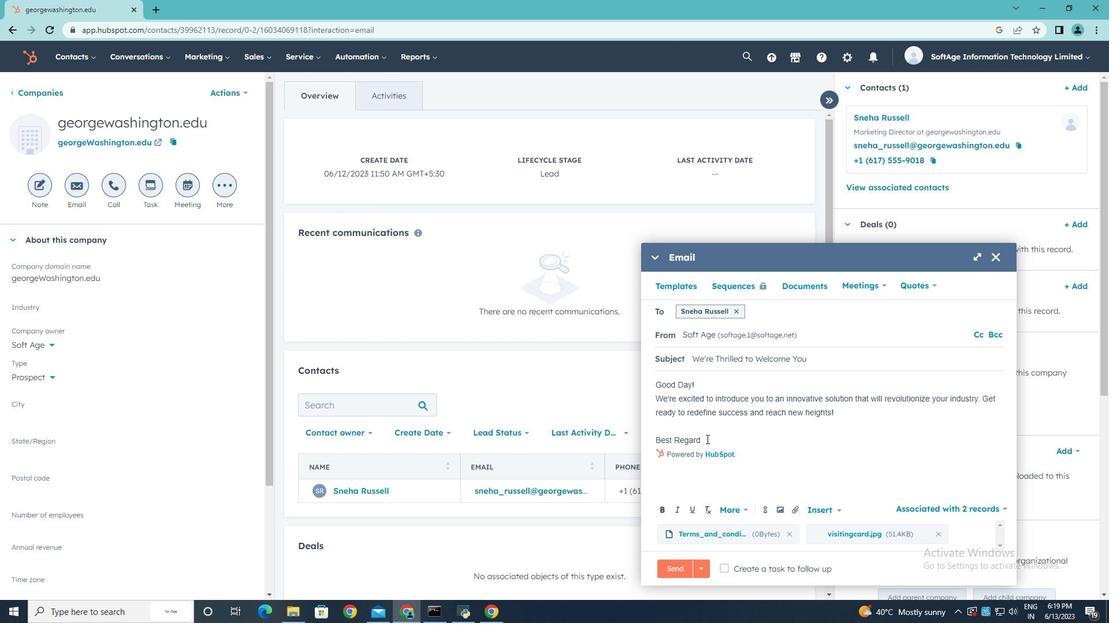 
Action: Mouse pressed left at (703, 439)
Screenshot: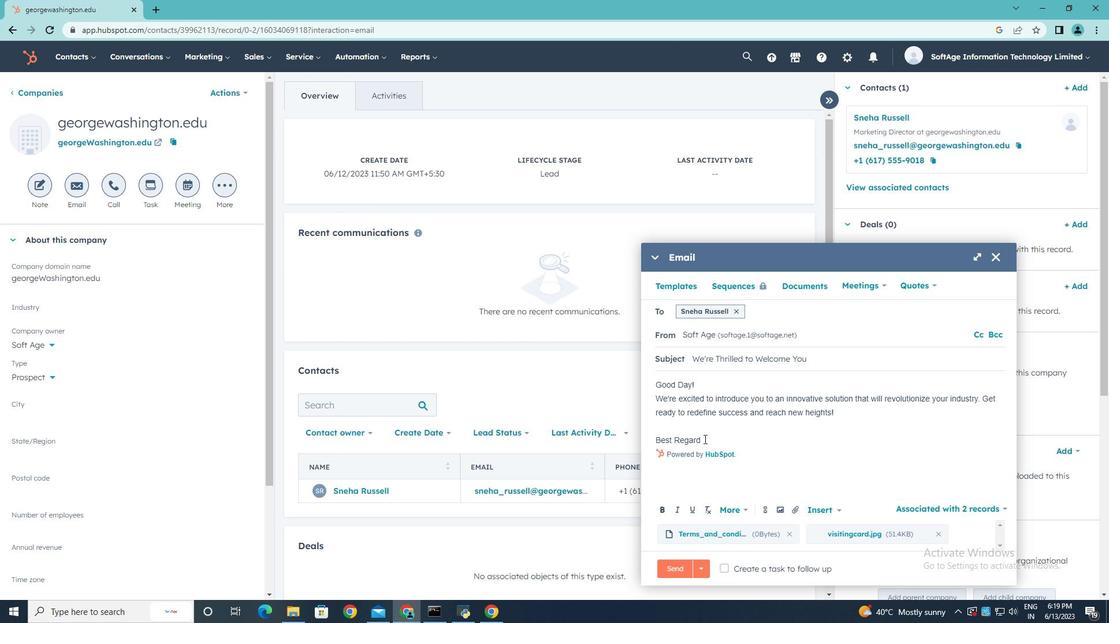 
Action: Key pressed <Key.enter>
Screenshot: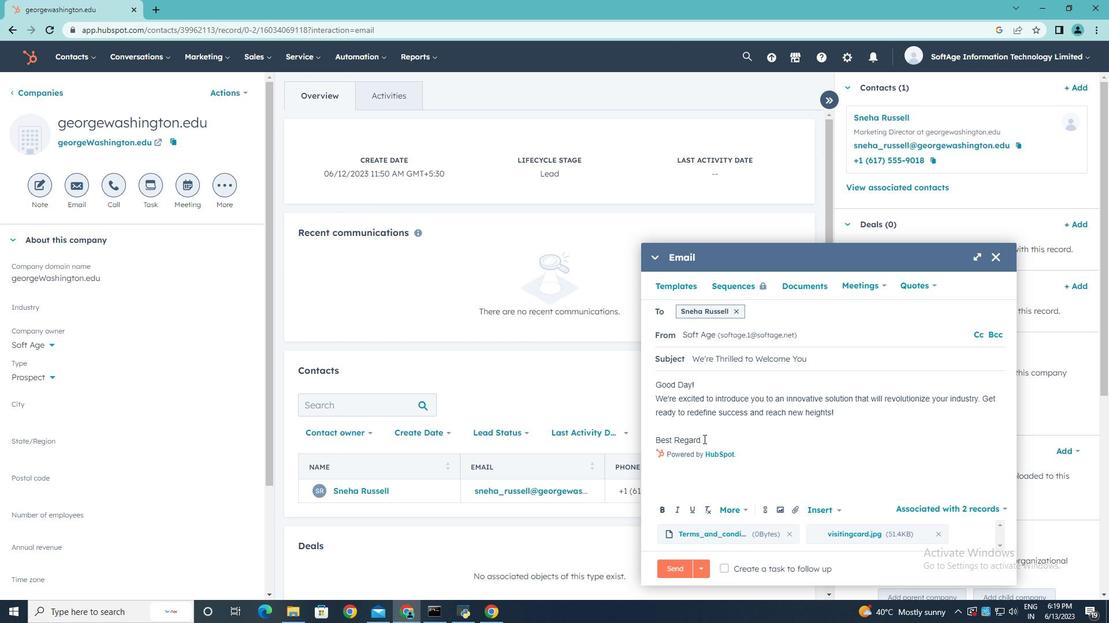 
Action: Mouse moved to (764, 512)
Screenshot: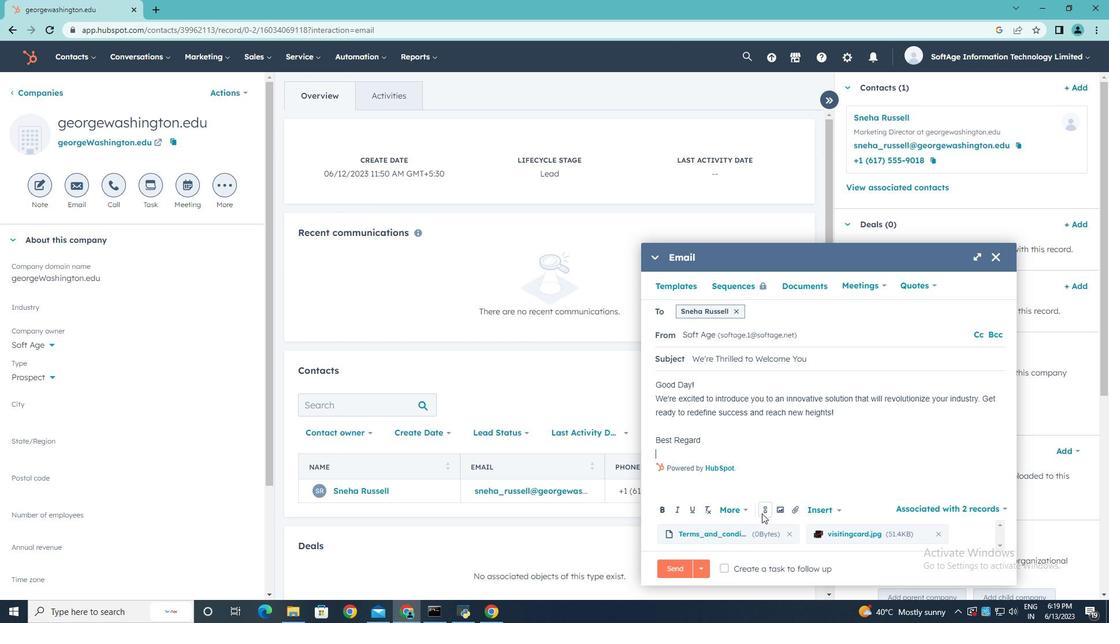 
Action: Mouse pressed left at (764, 512)
Screenshot: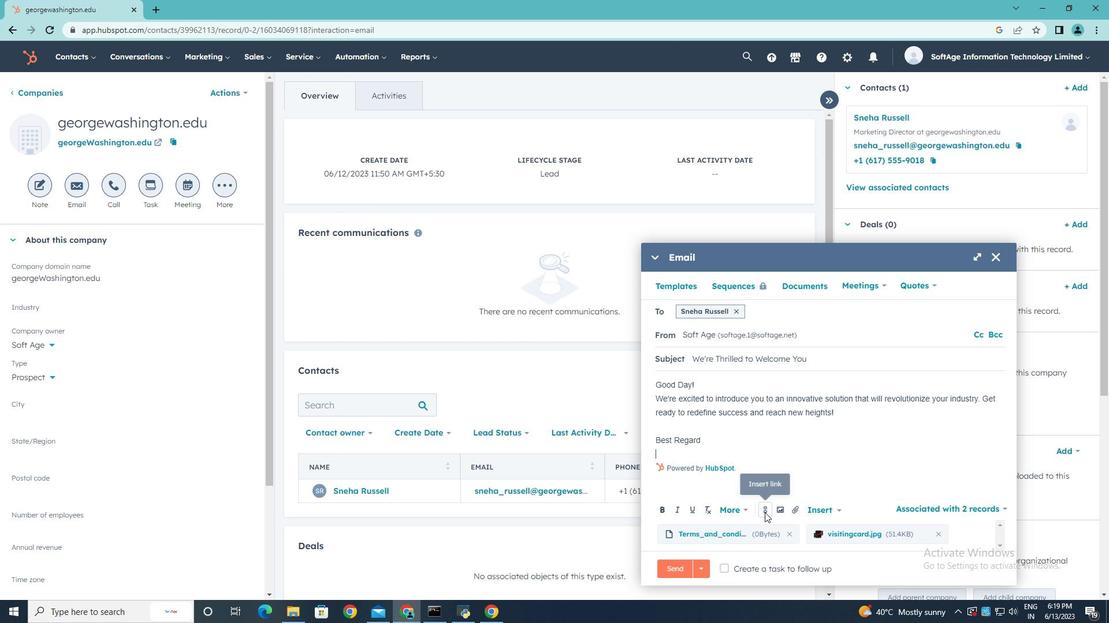 
Action: Mouse moved to (789, 385)
Screenshot: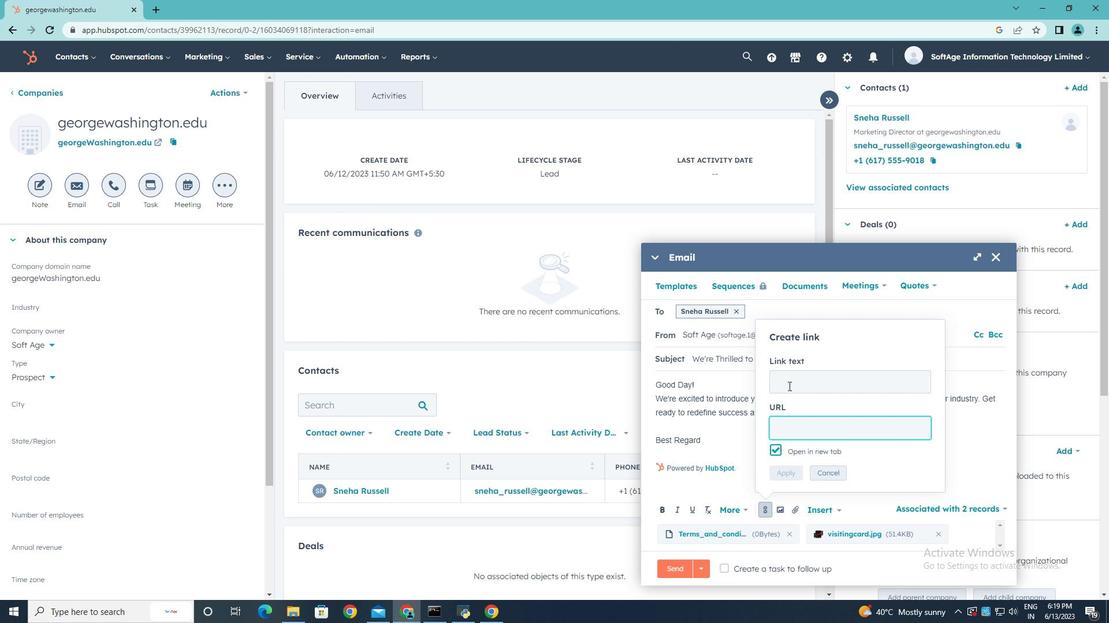
Action: Mouse pressed left at (789, 385)
Screenshot: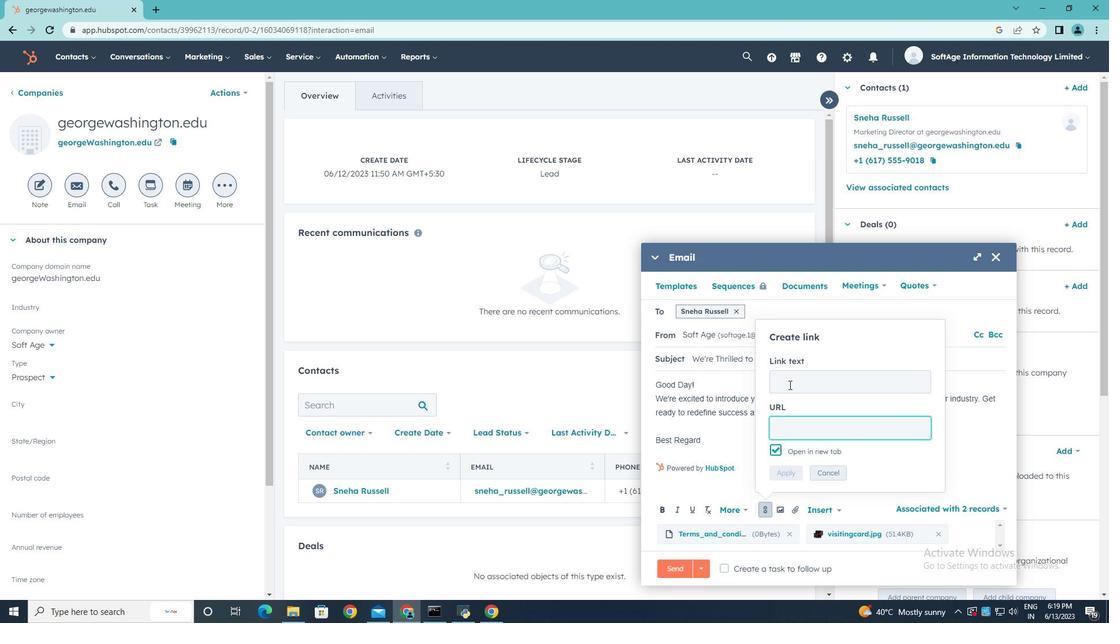 
Action: Key pressed <Key.shift>Pinterest
Screenshot: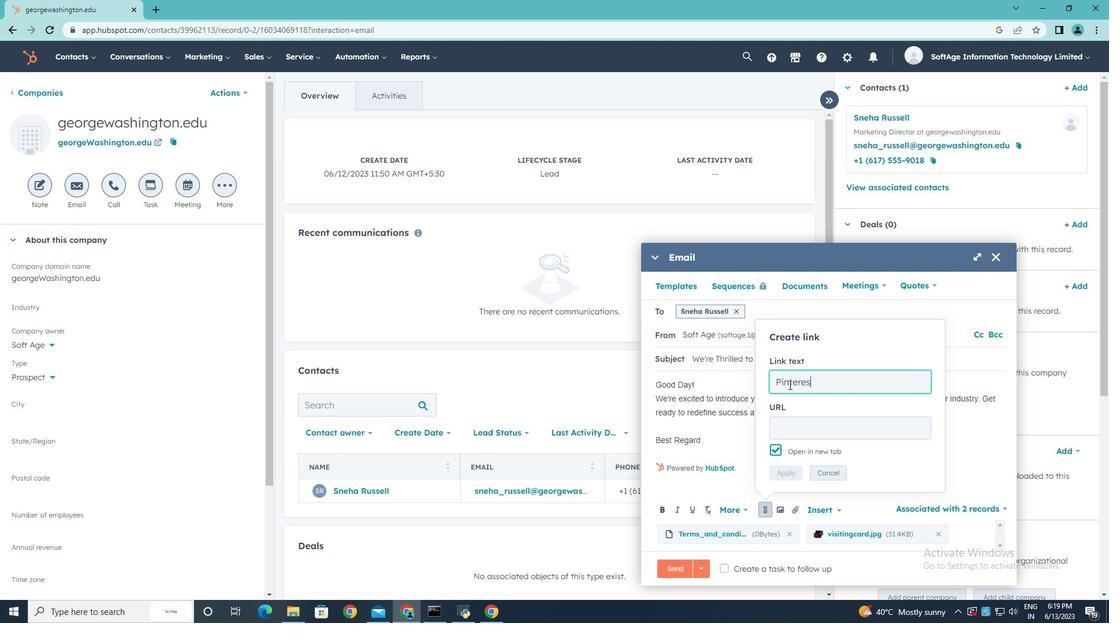 
Action: Mouse moved to (821, 432)
Screenshot: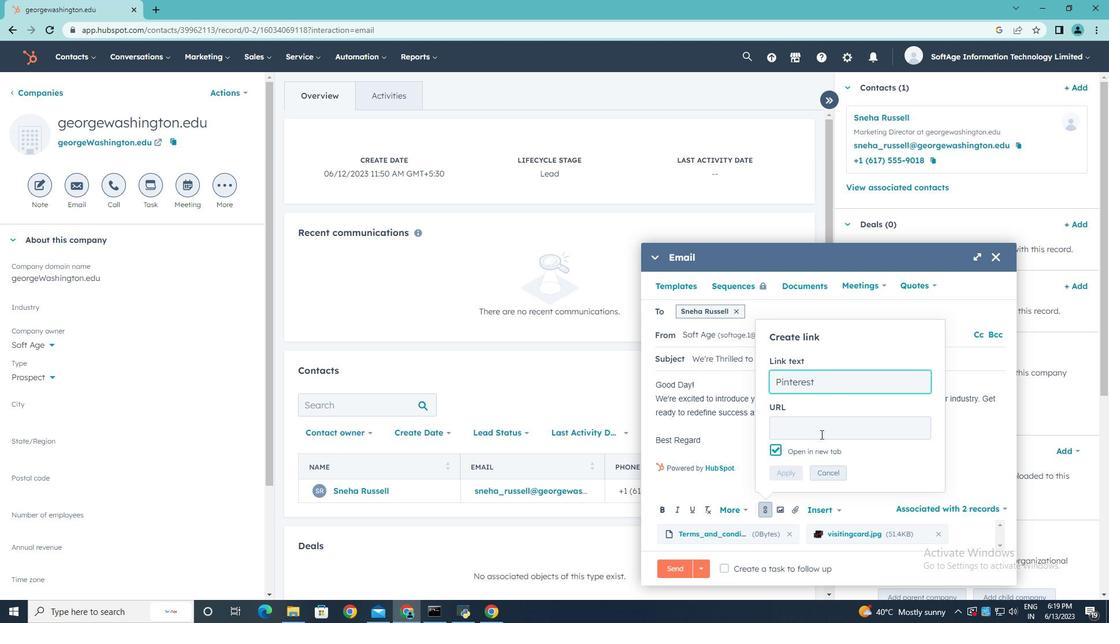 
Action: Mouse pressed left at (821, 432)
Screenshot: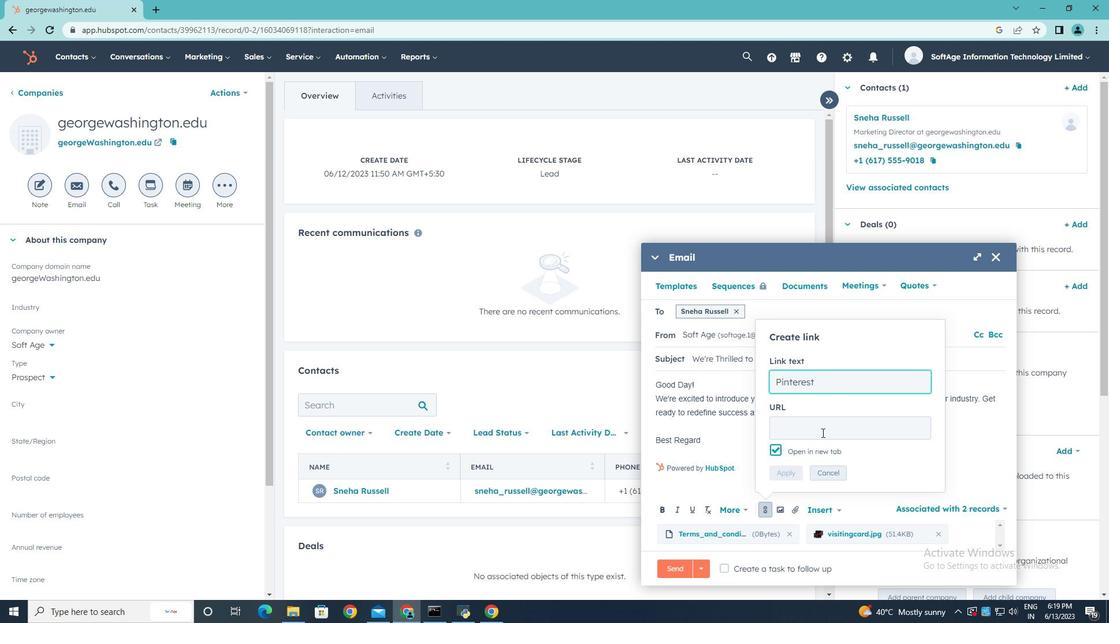 
Action: Mouse moved to (822, 432)
Screenshot: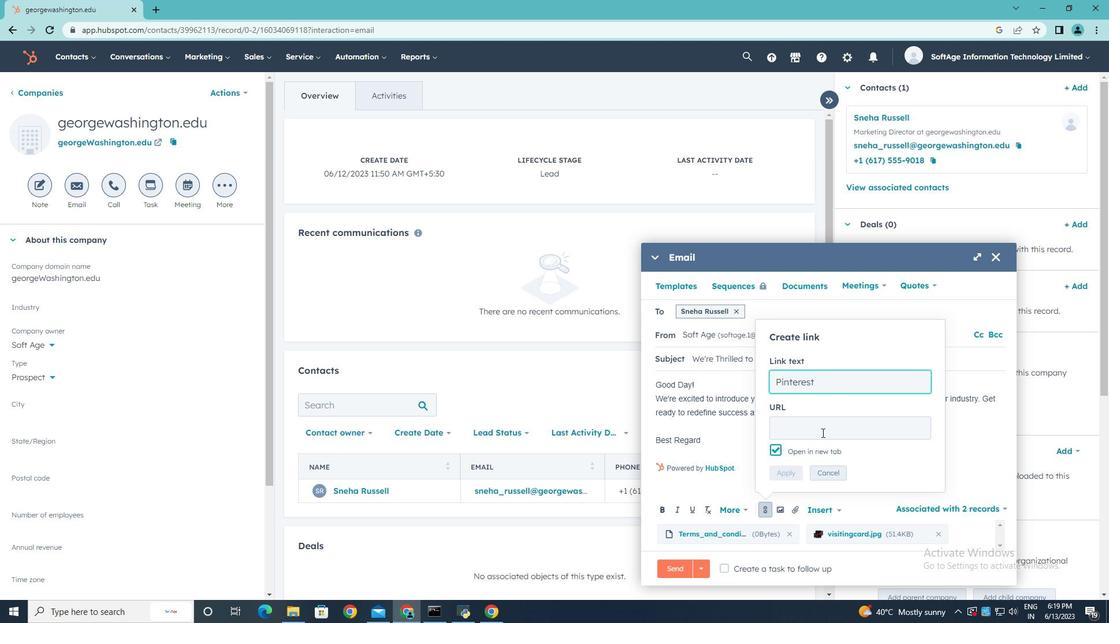 
Action: Key pressed in.pinterest.com
Screenshot: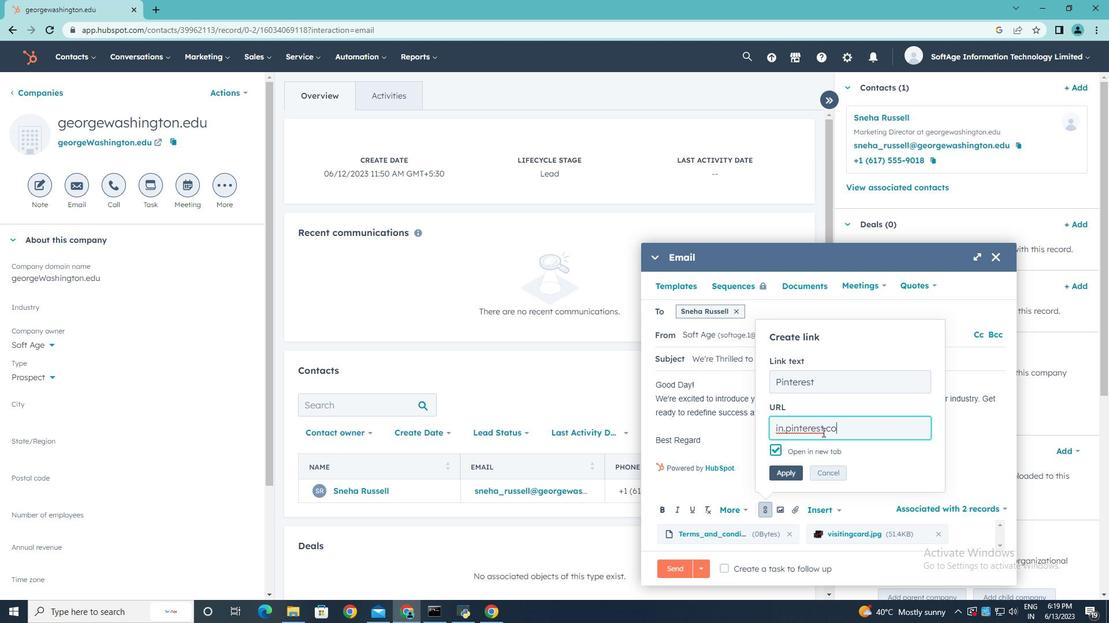 
Action: Mouse moved to (784, 469)
Screenshot: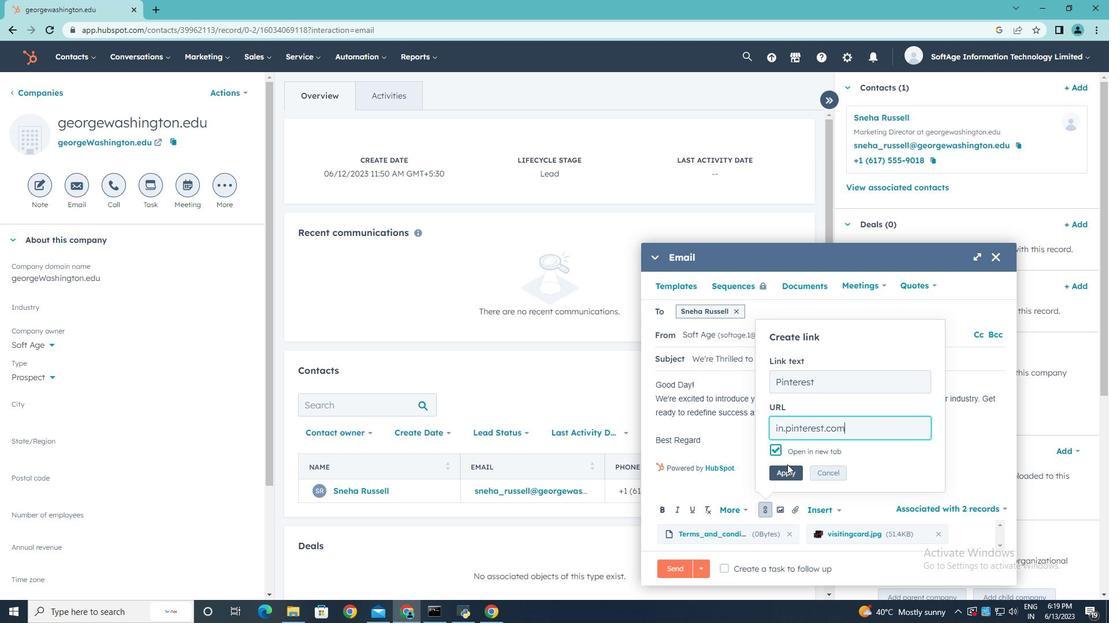 
Action: Mouse pressed left at (784, 469)
Screenshot: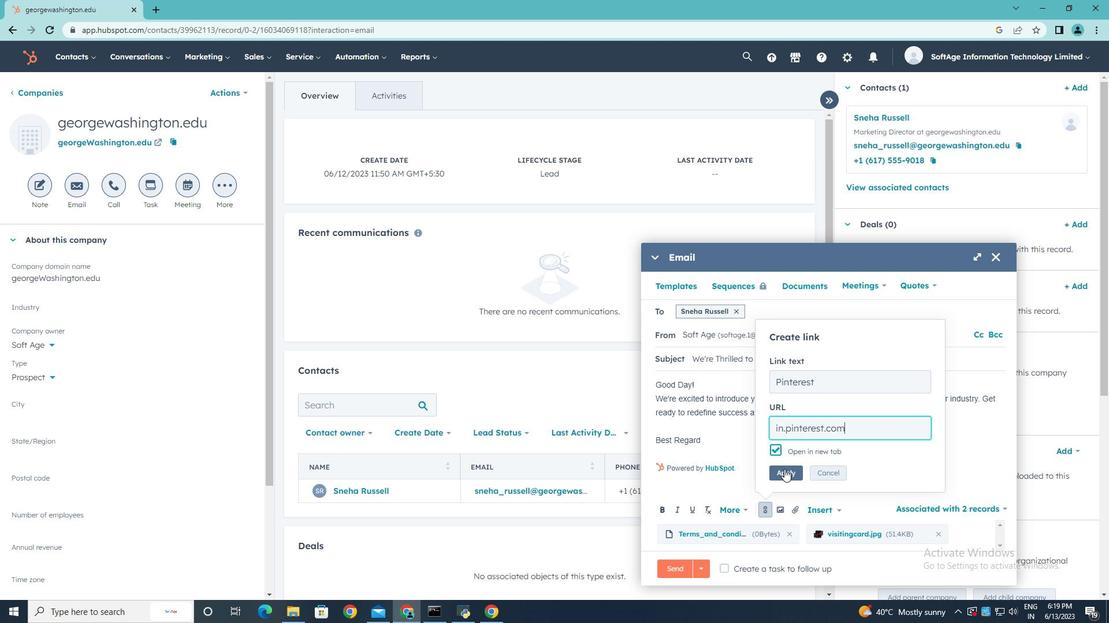 
Action: Mouse moved to (727, 570)
Screenshot: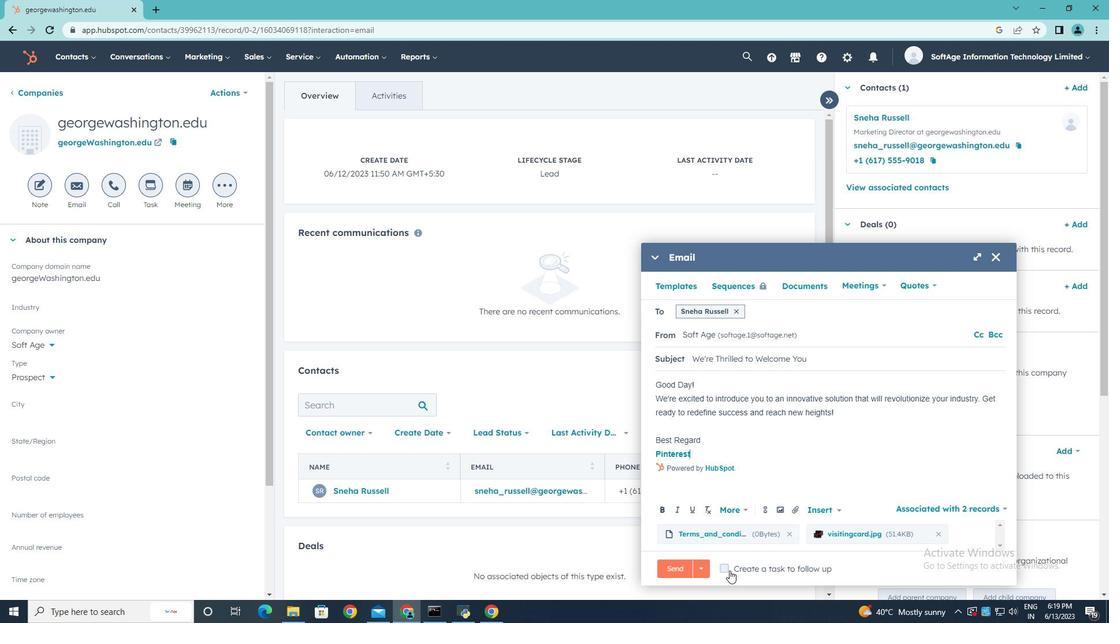 
Action: Mouse pressed left at (727, 570)
Screenshot: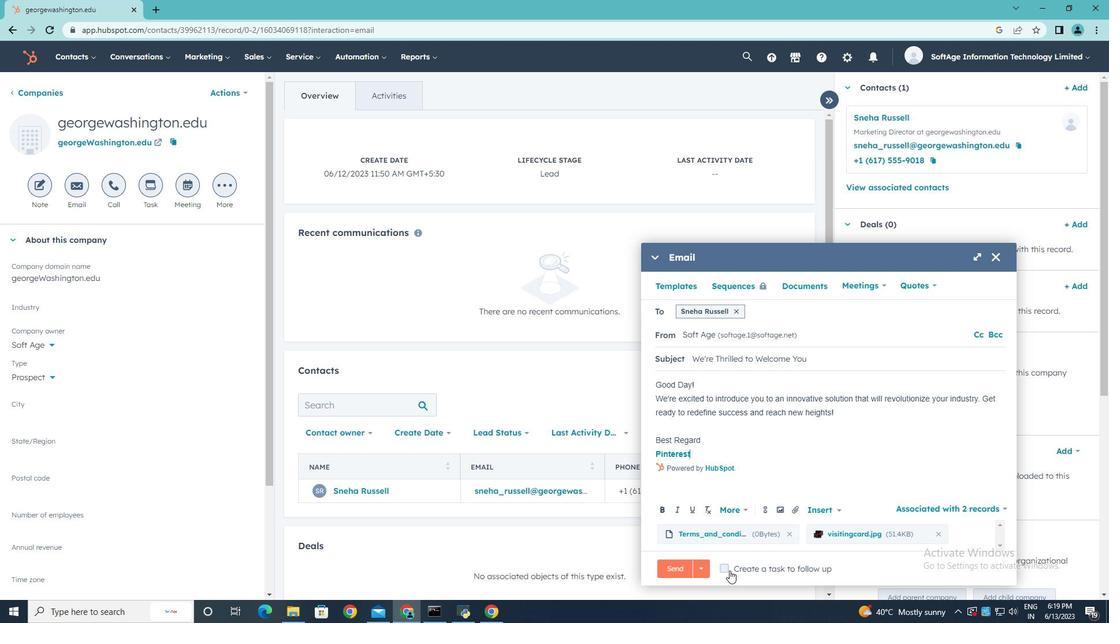 
Action: Mouse moved to (950, 569)
Screenshot: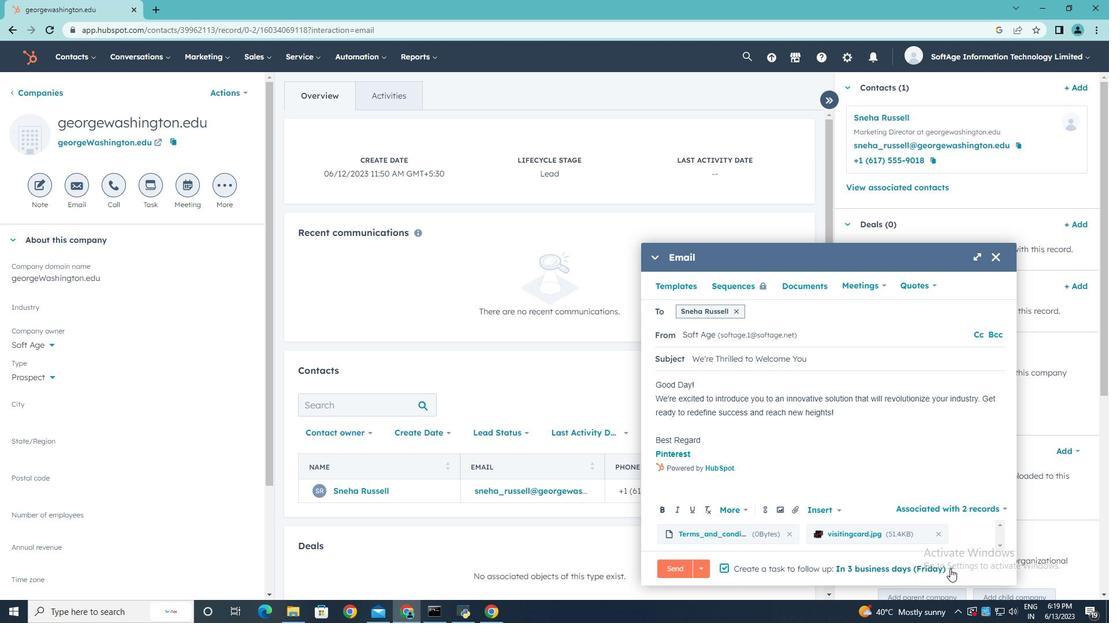 
Action: Mouse pressed left at (950, 569)
Screenshot: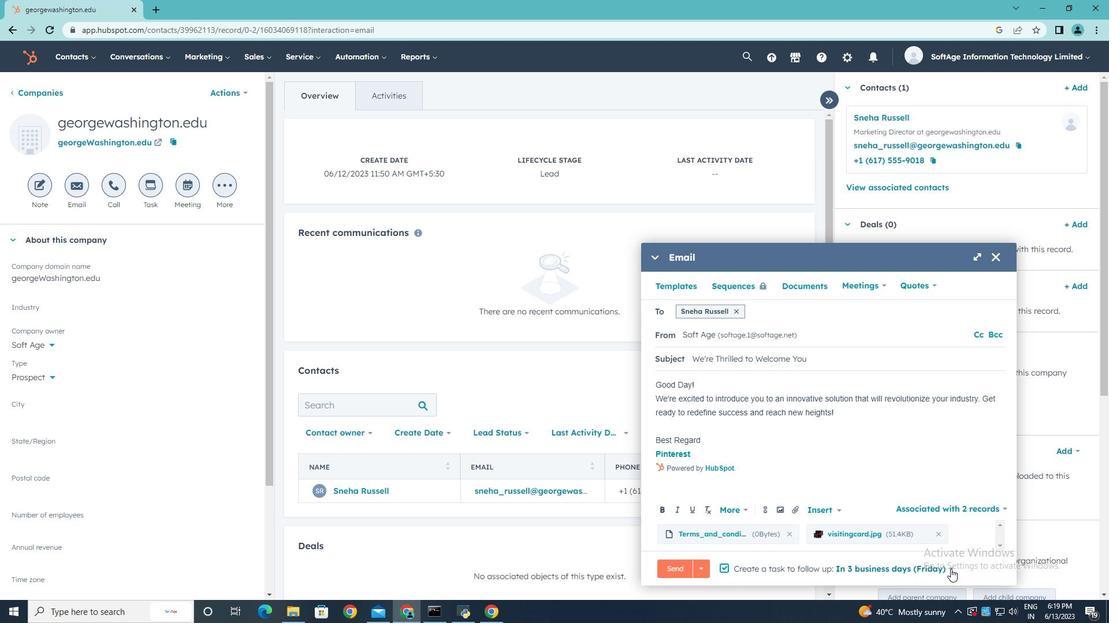 
Action: Mouse moved to (919, 504)
Screenshot: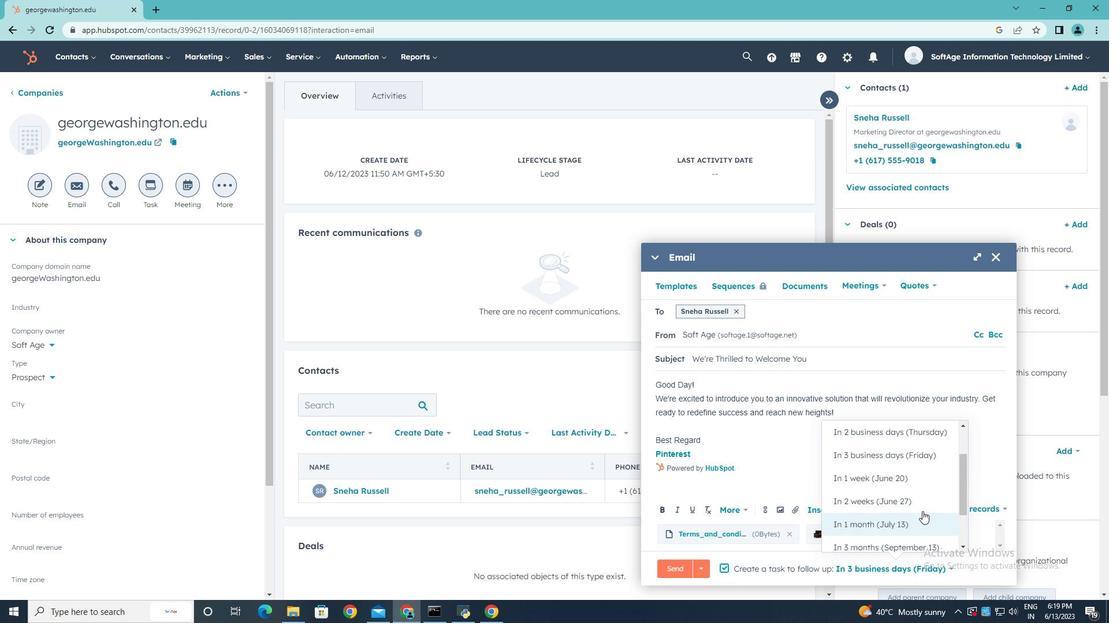 
Action: Mouse pressed left at (919, 504)
Screenshot: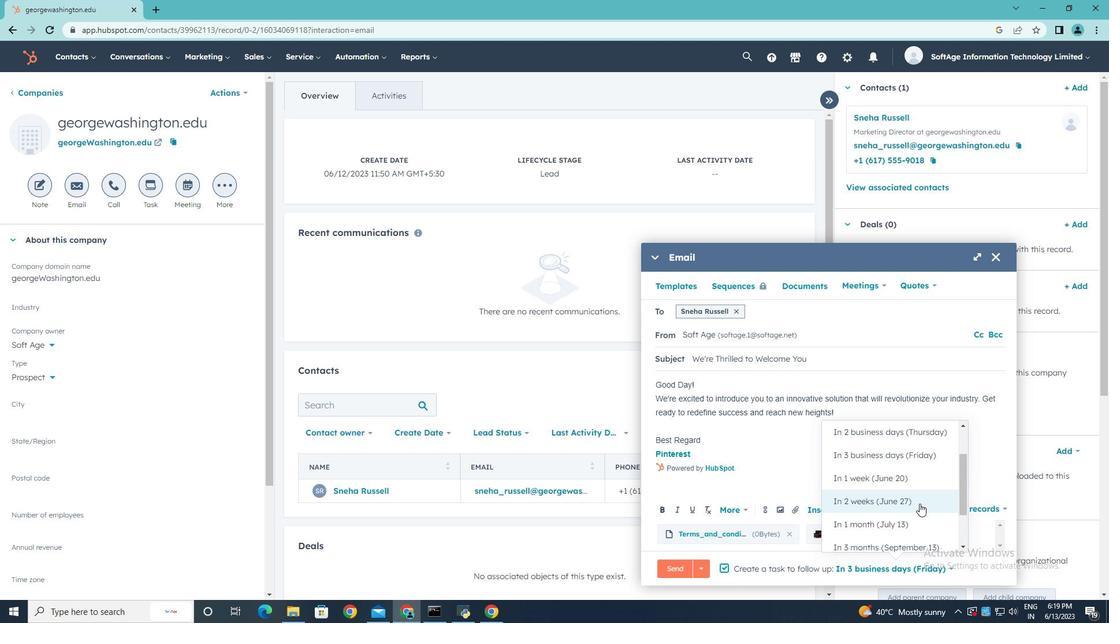 
Action: Mouse moved to (680, 568)
Screenshot: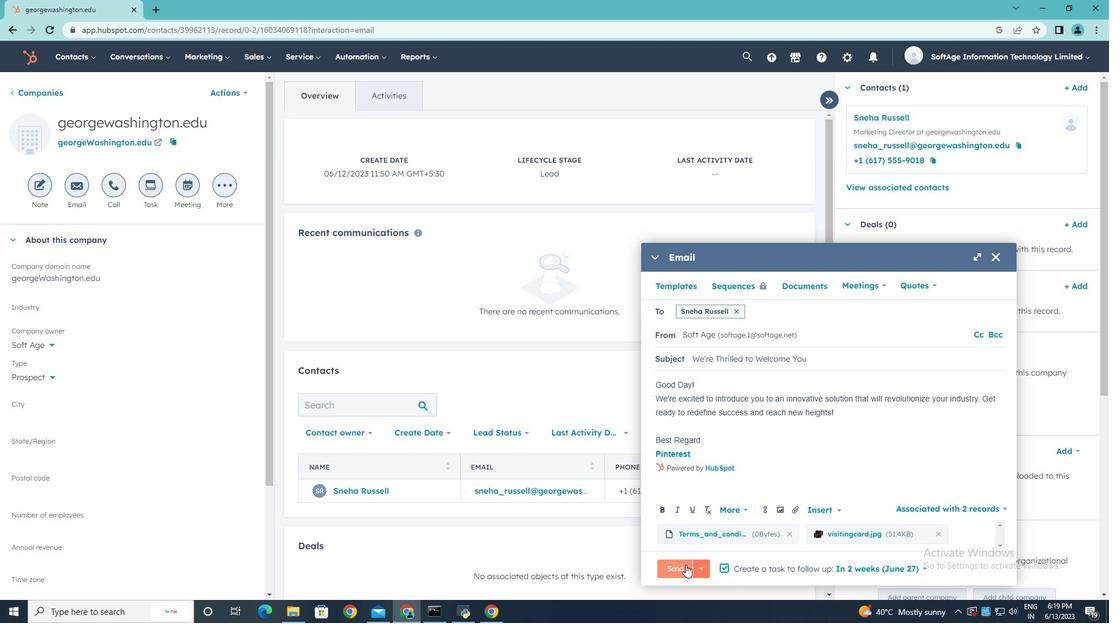 
Action: Mouse pressed left at (680, 568)
Screenshot: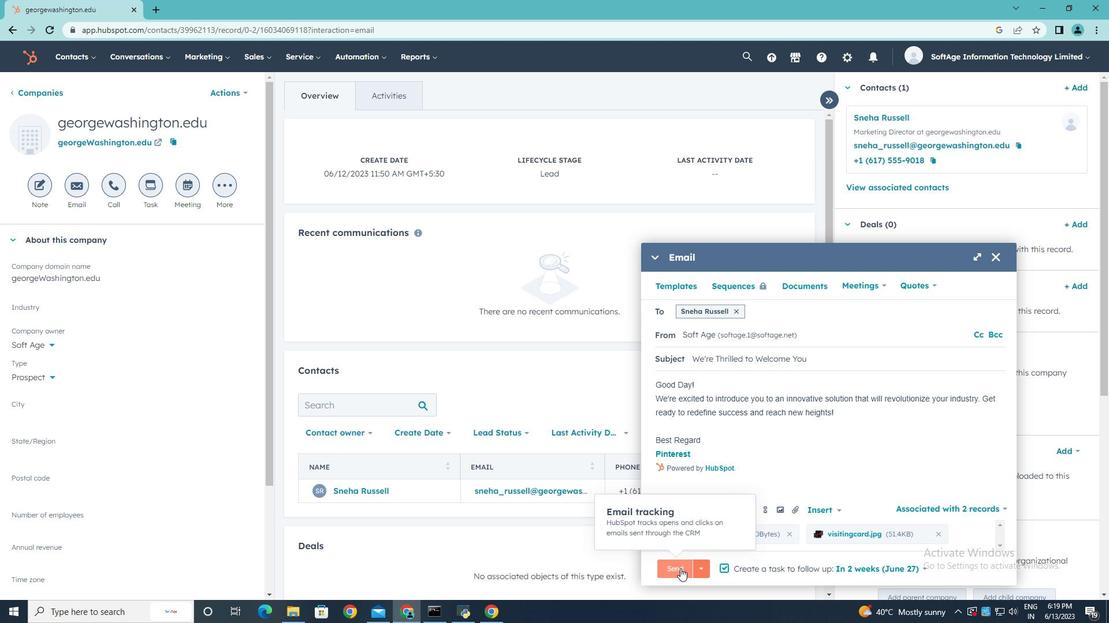 
